 Task: Send an email with the signature Connor Wood with the subject Thank you for a review and the message I would like to set up a meeting to discuss the marketing strategy for the upcoming quarter. Can you let me know your availability? from softage.10@softage.net to softage.4@softage.net and move the email from Sent Items to the folder Email marketing
Action: Mouse moved to (114, 106)
Screenshot: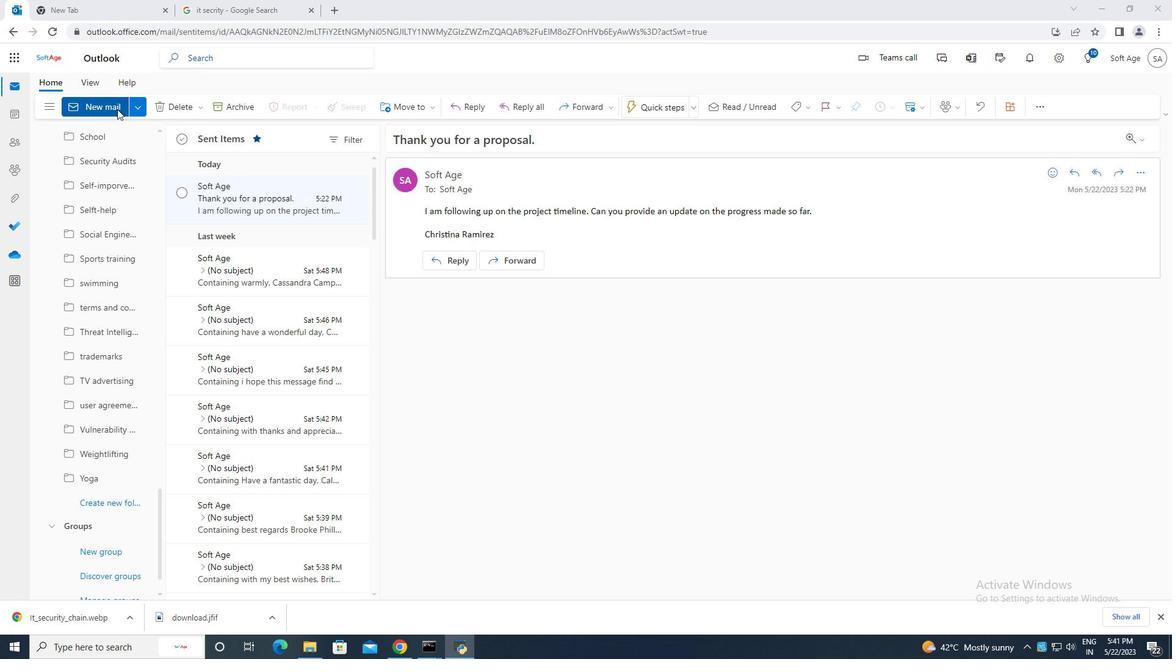 
Action: Mouse pressed left at (114, 106)
Screenshot: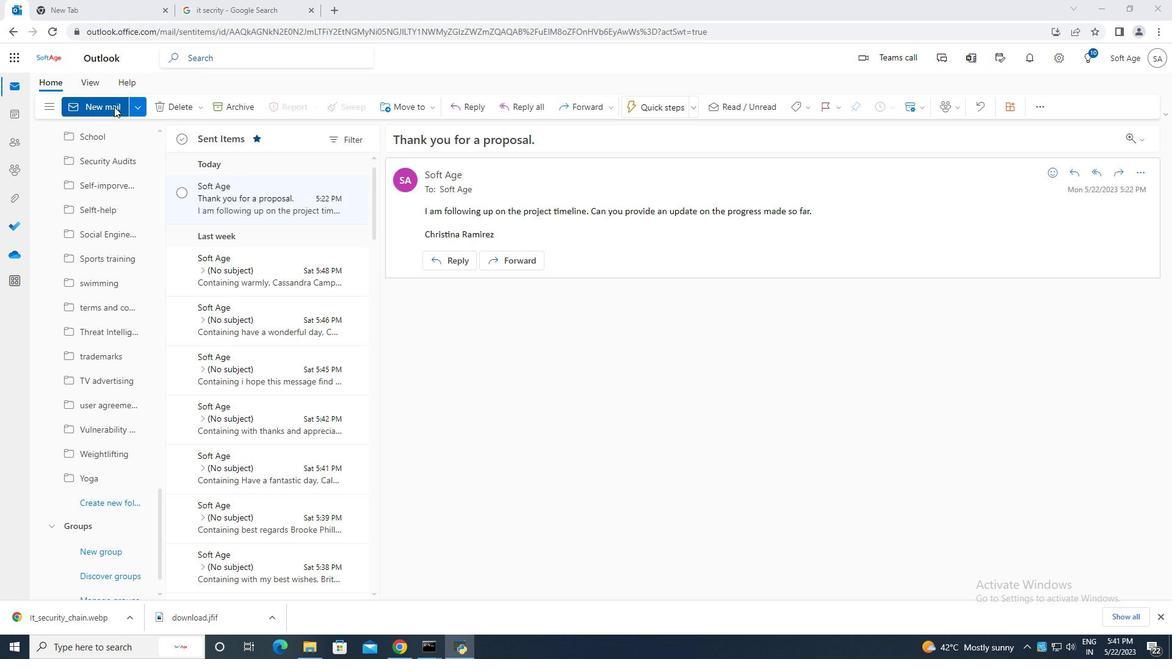 
Action: Mouse moved to (785, 109)
Screenshot: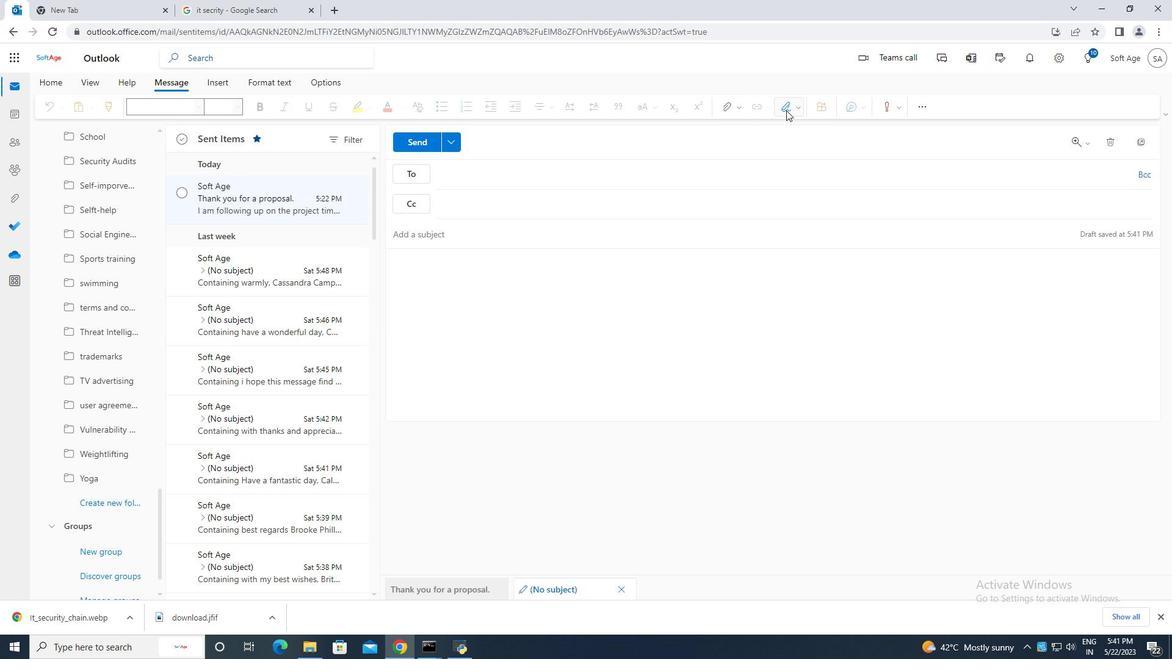 
Action: Mouse pressed left at (785, 109)
Screenshot: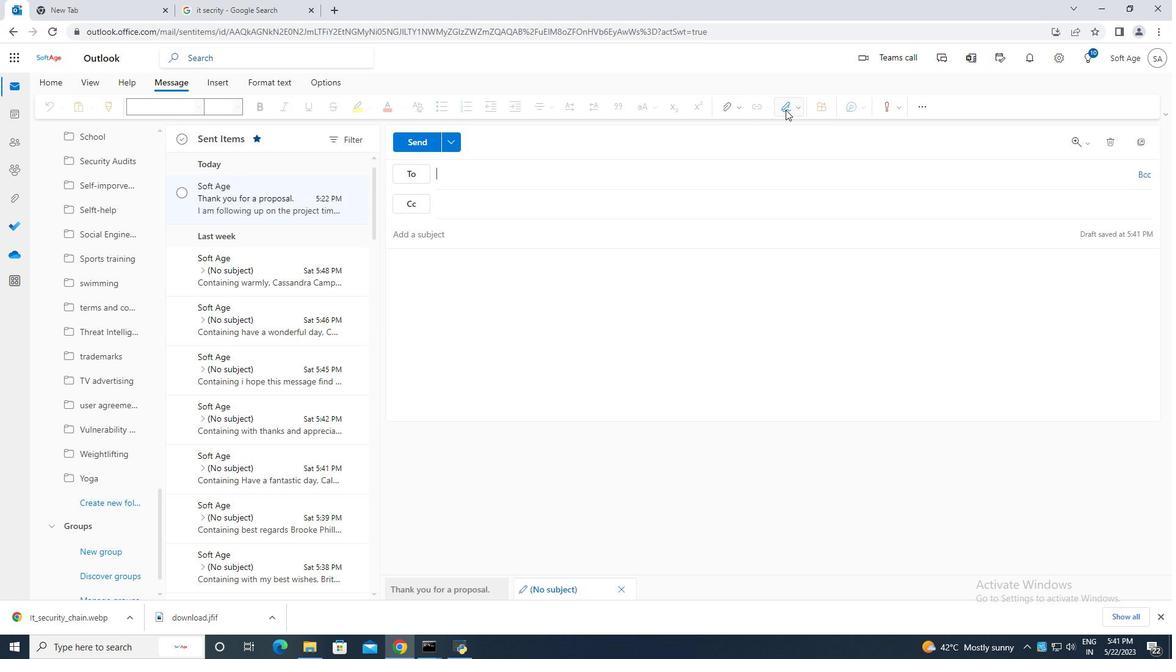 
Action: Mouse moved to (760, 156)
Screenshot: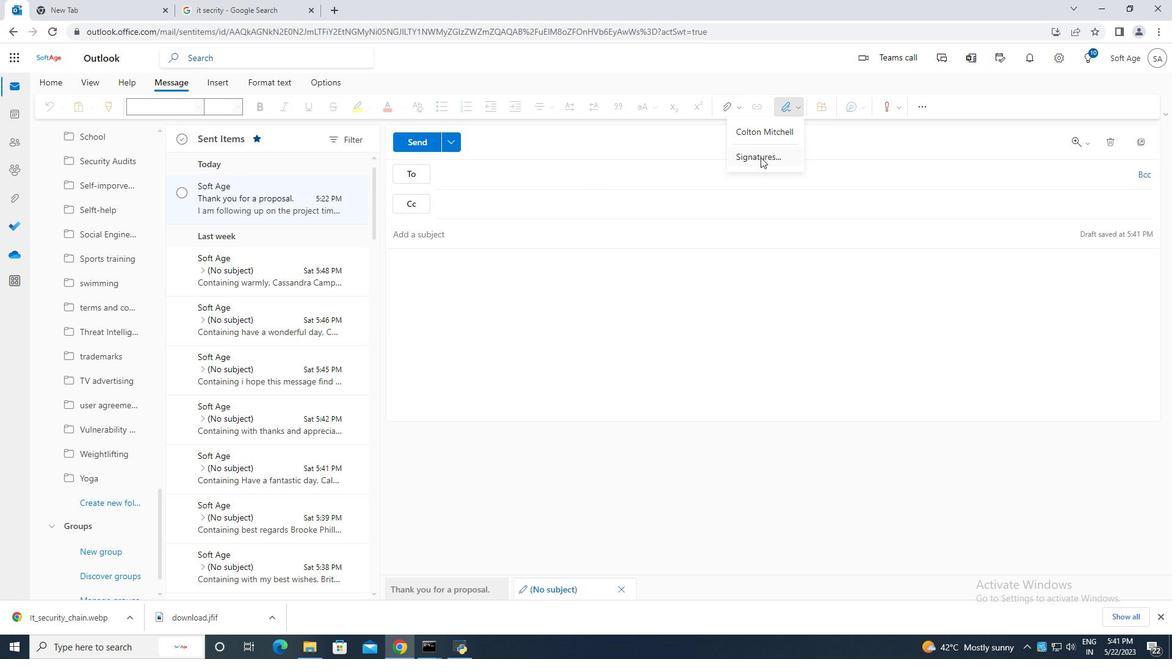 
Action: Mouse pressed left at (760, 156)
Screenshot: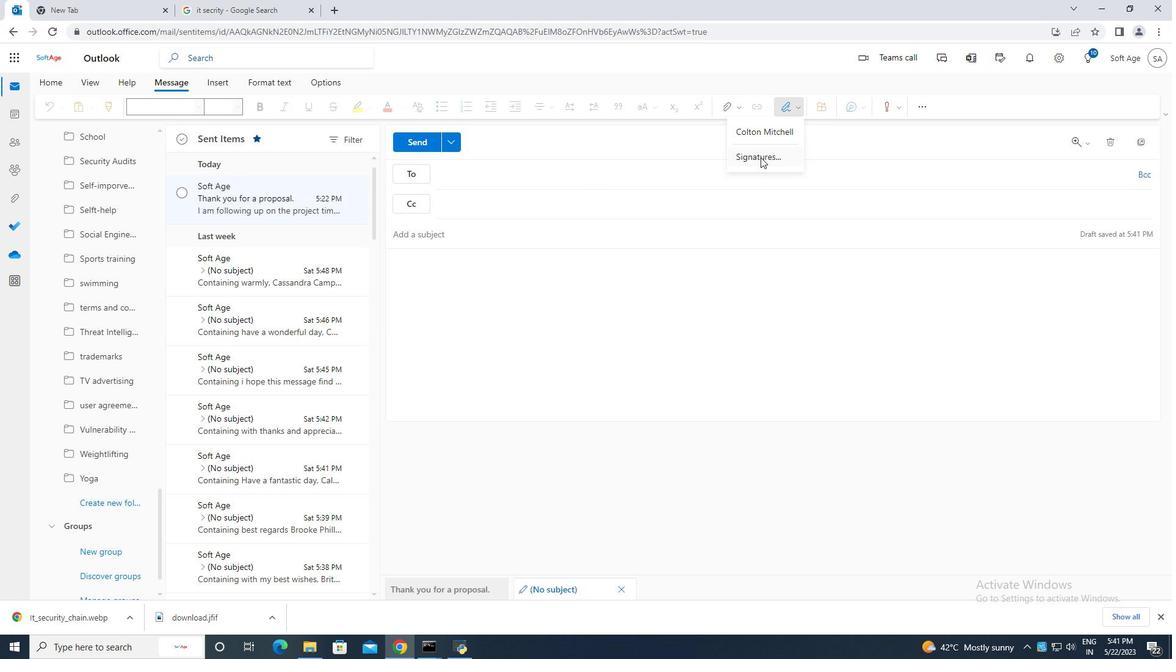 
Action: Mouse moved to (832, 207)
Screenshot: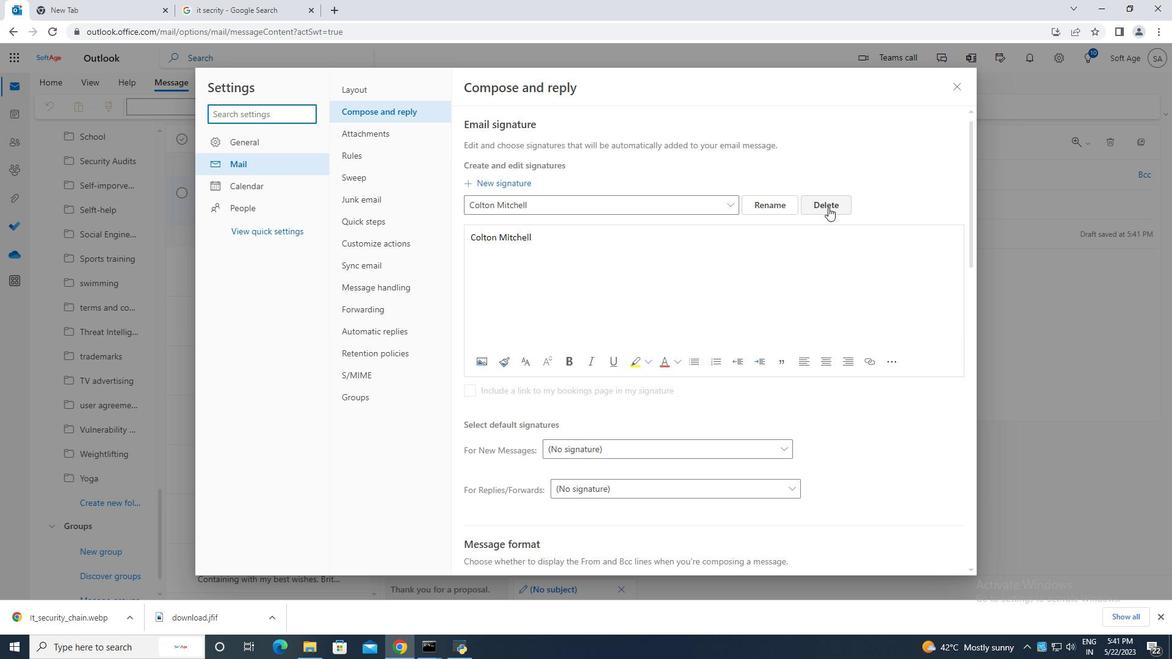 
Action: Mouse pressed left at (832, 207)
Screenshot: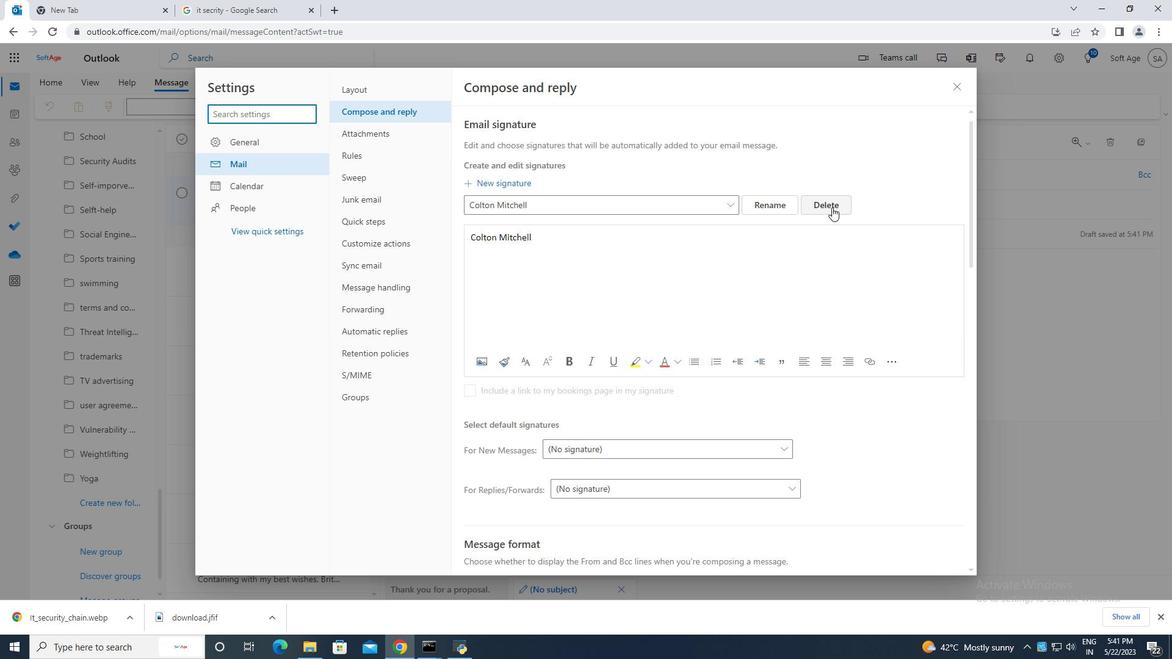 
Action: Mouse moved to (517, 206)
Screenshot: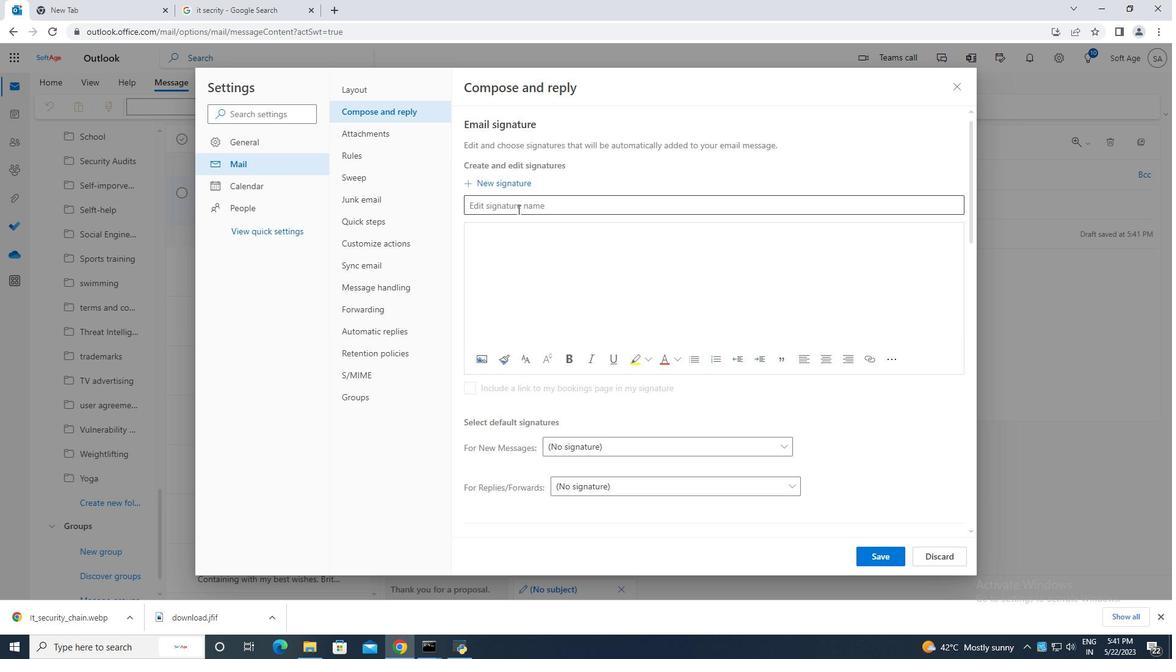 
Action: Mouse pressed left at (517, 206)
Screenshot: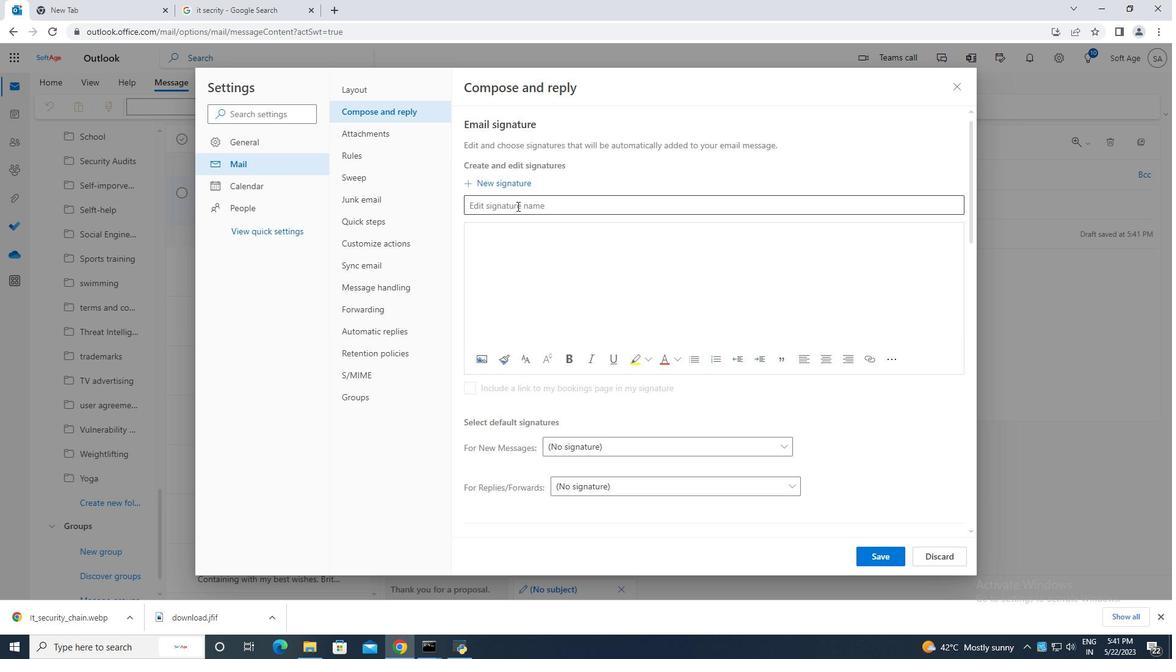 
Action: Key pressed <Key.caps_lock>C<Key.caps_lock>onnor<Key.space><Key.caps_lock>W<Key.caps_lock>ood
Screenshot: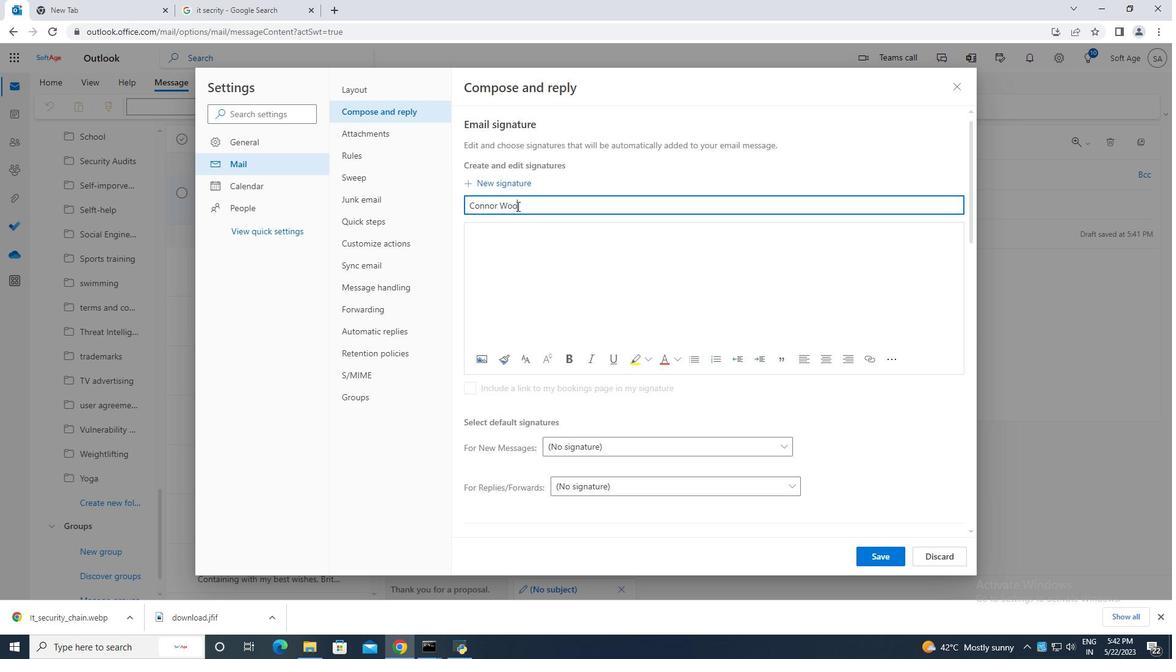 
Action: Mouse moved to (509, 227)
Screenshot: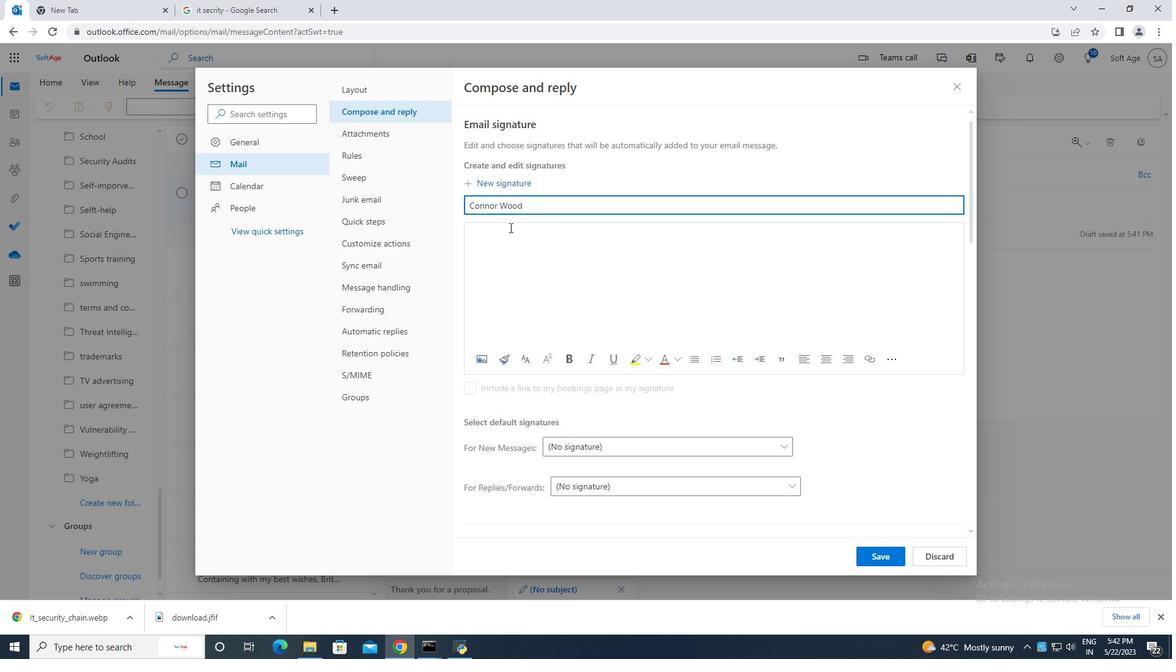 
Action: Mouse pressed left at (509, 227)
Screenshot: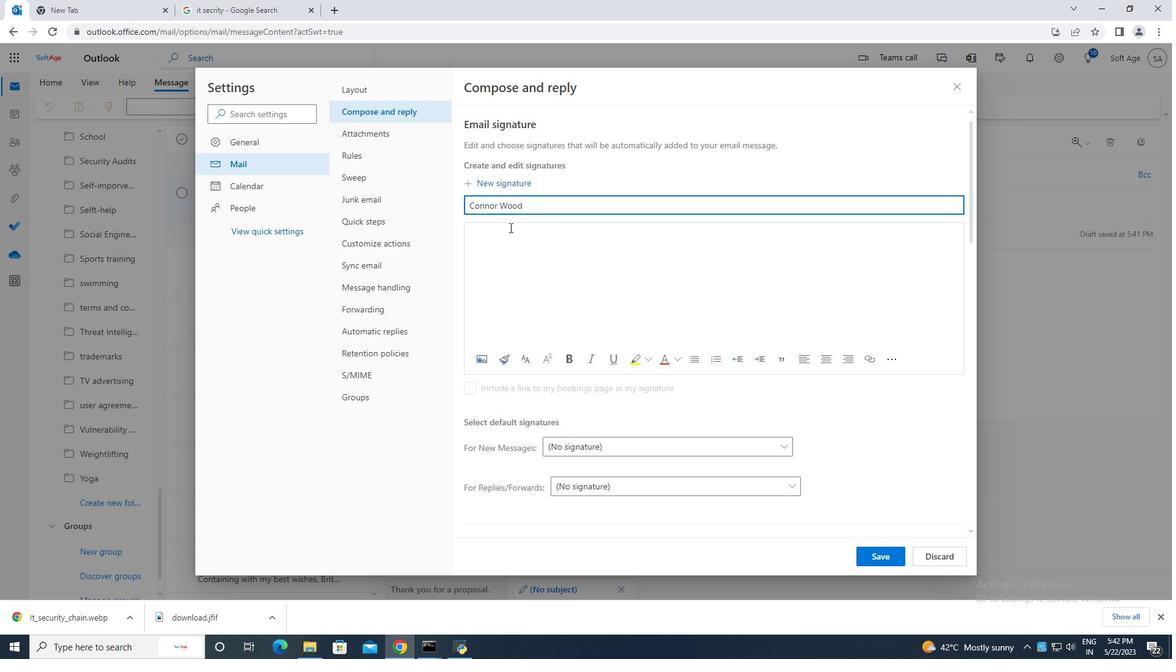 
Action: Mouse moved to (507, 227)
Screenshot: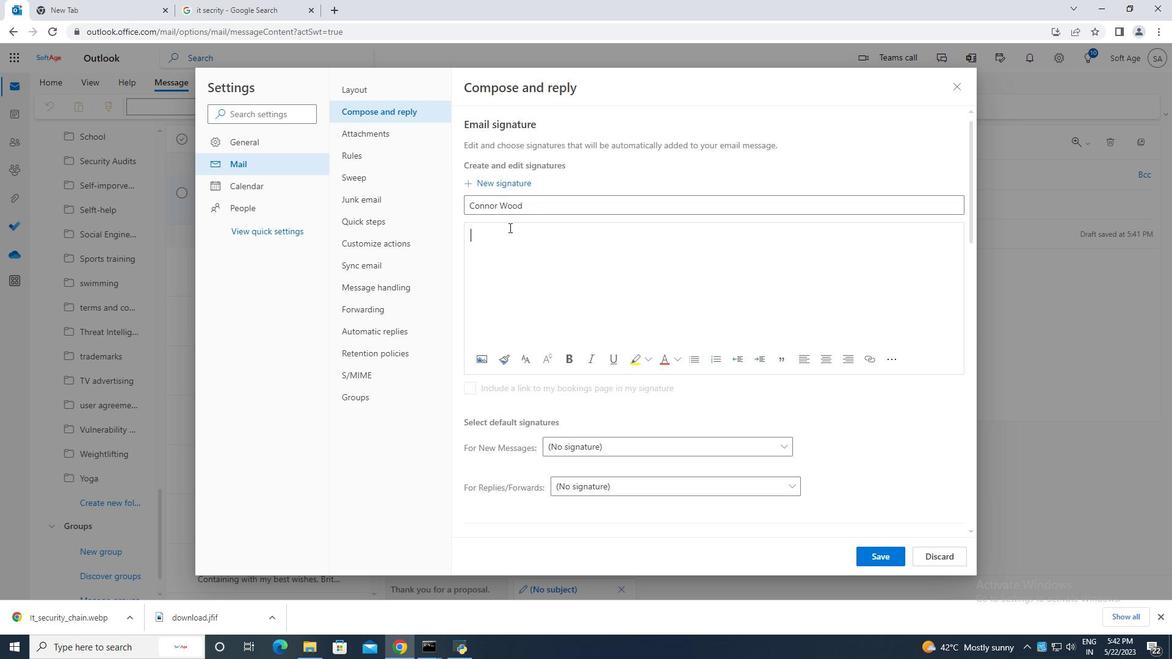 
Action: Key pressed <Key.caps_lock>C<Key.caps_lock>onnor<Key.space><Key.caps_lock>W<Key.caps_lock>ood
Screenshot: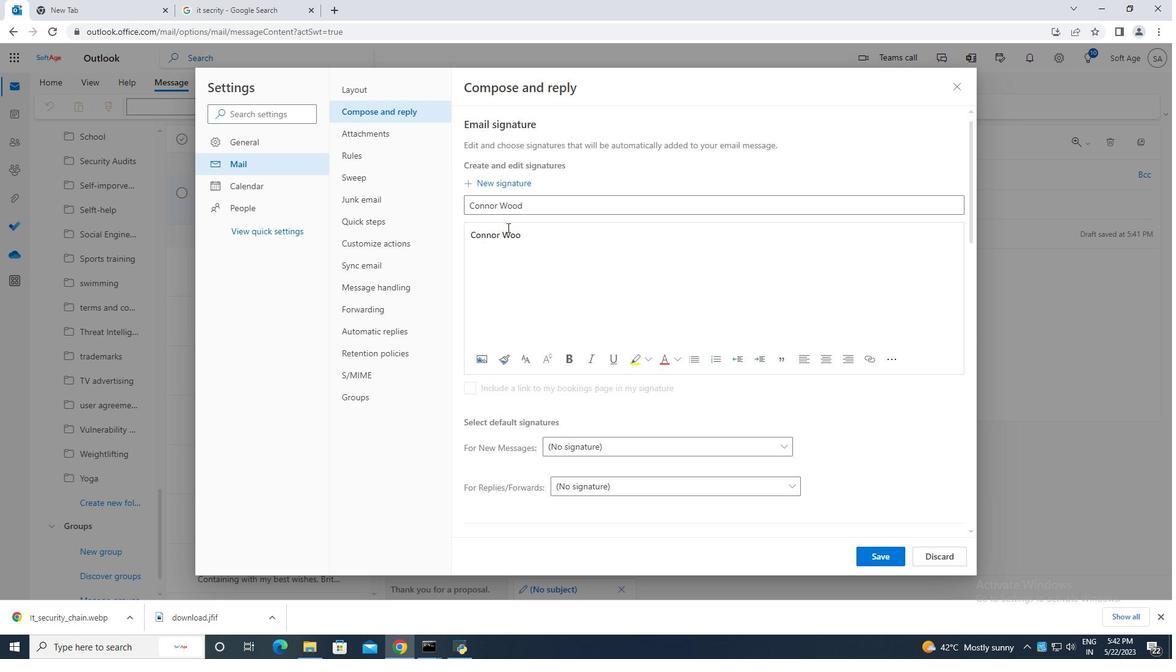 
Action: Mouse moved to (871, 558)
Screenshot: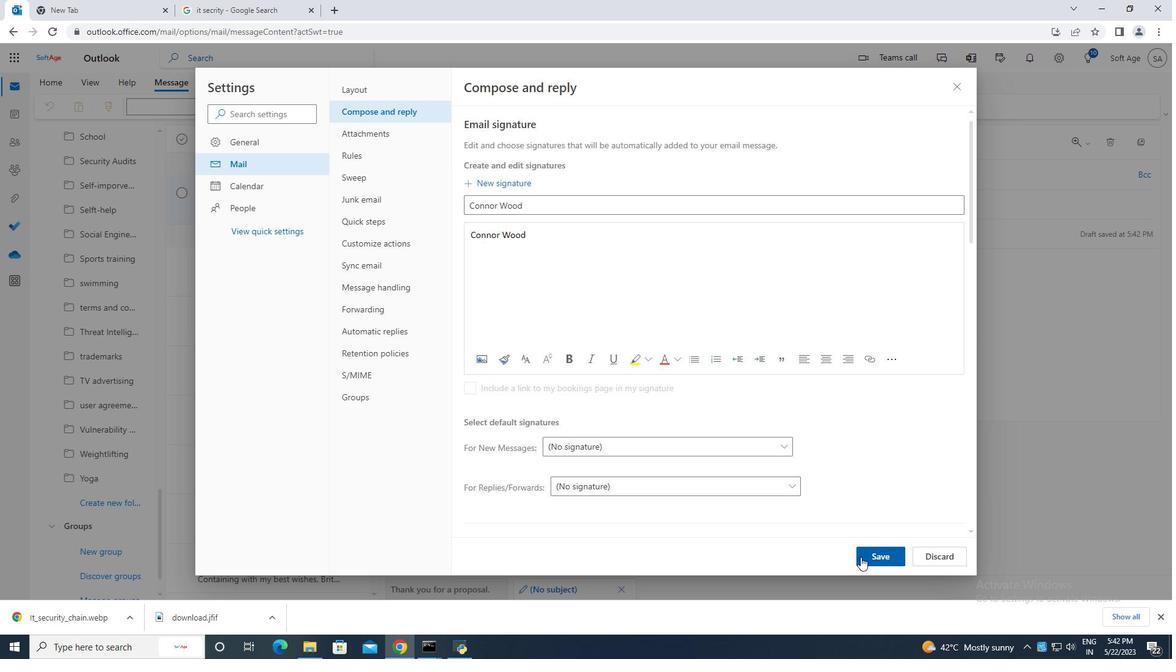 
Action: Mouse pressed left at (871, 558)
Screenshot: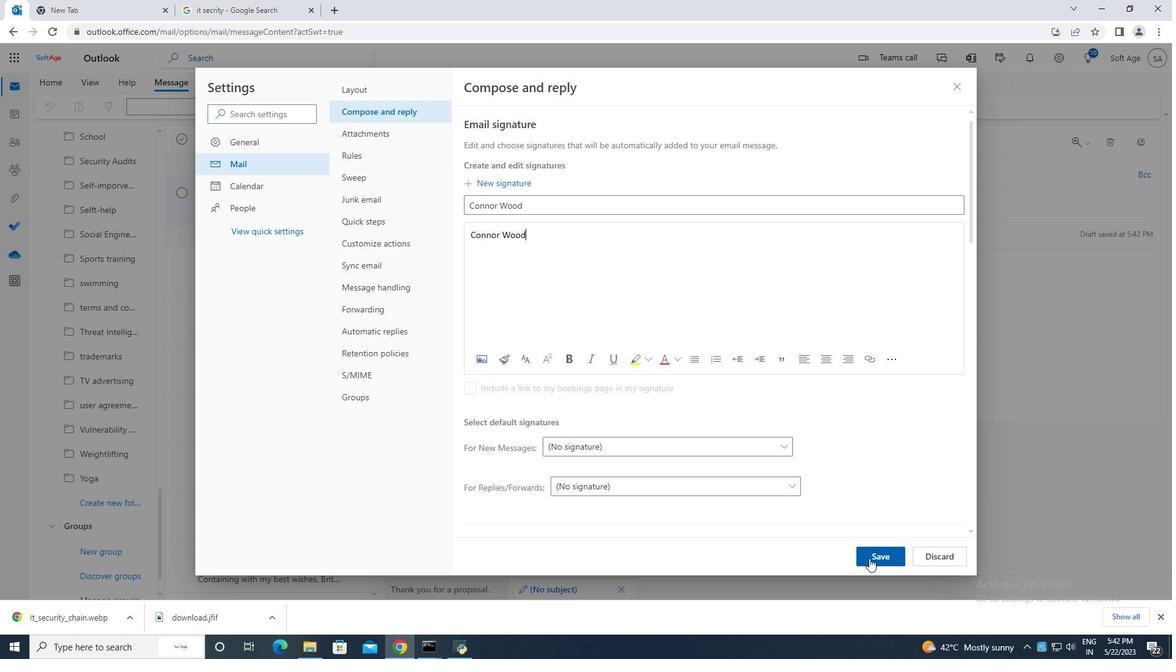 
Action: Mouse moved to (962, 87)
Screenshot: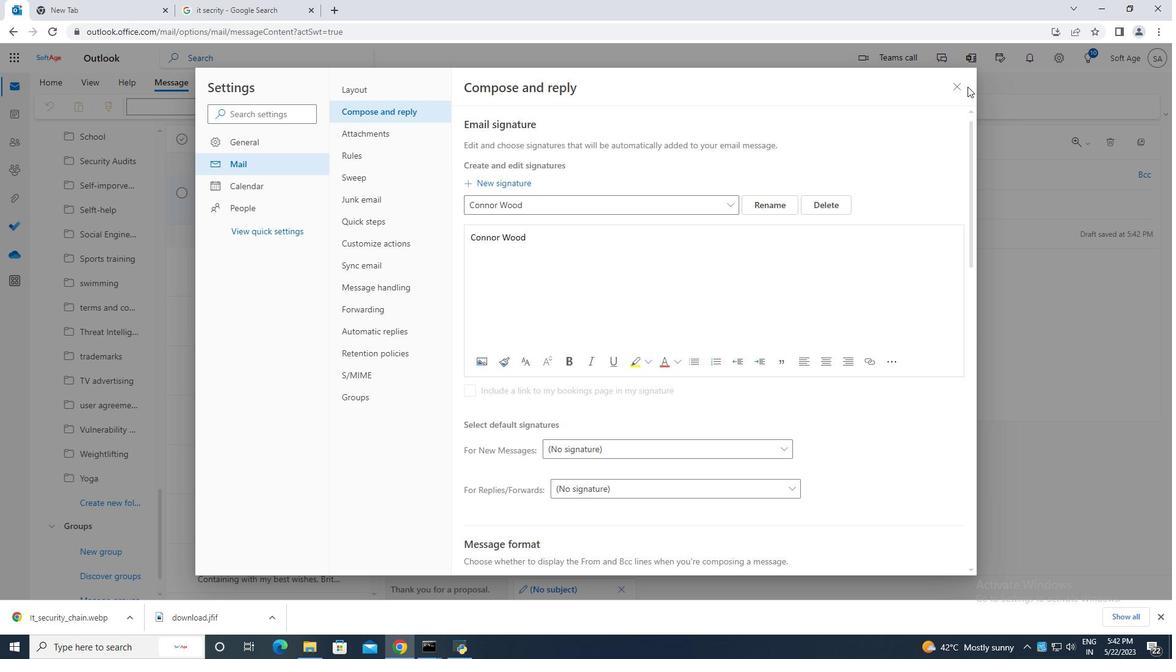 
Action: Mouse pressed left at (962, 87)
Screenshot: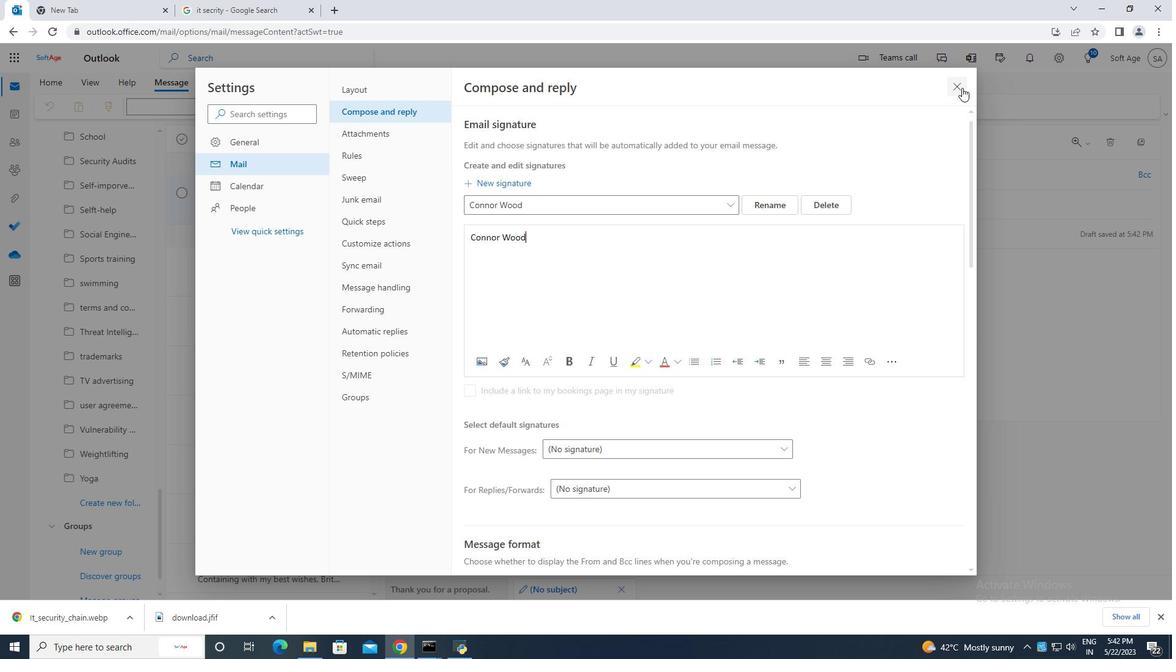 
Action: Mouse moved to (790, 108)
Screenshot: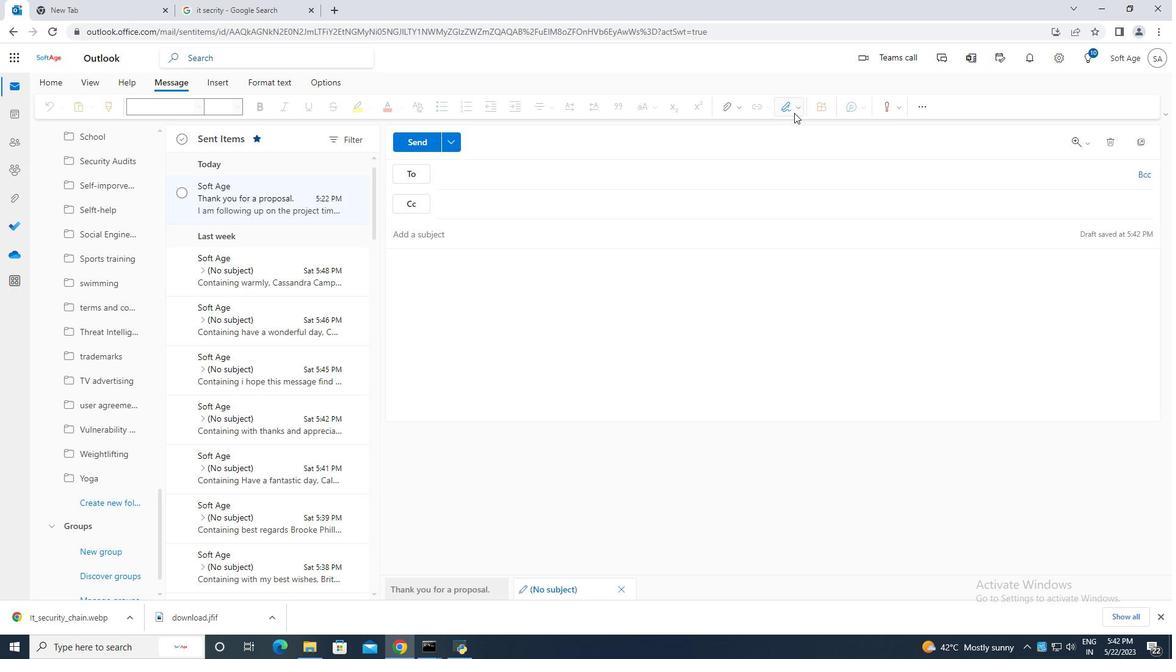 
Action: Mouse pressed left at (790, 108)
Screenshot: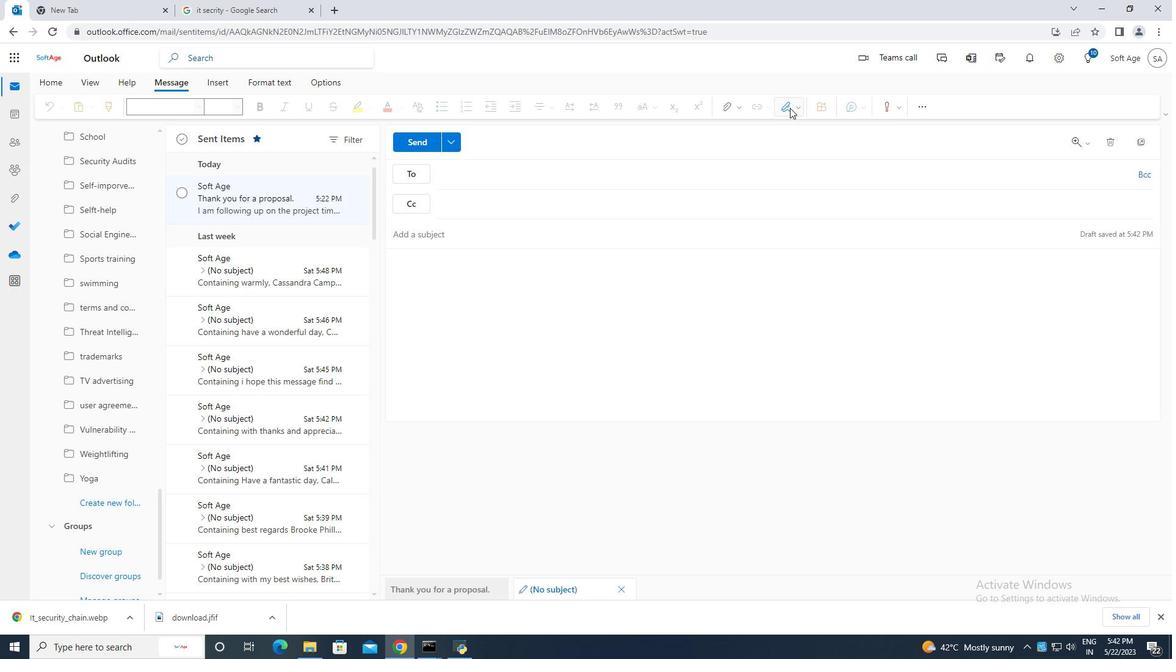 
Action: Mouse moved to (770, 130)
Screenshot: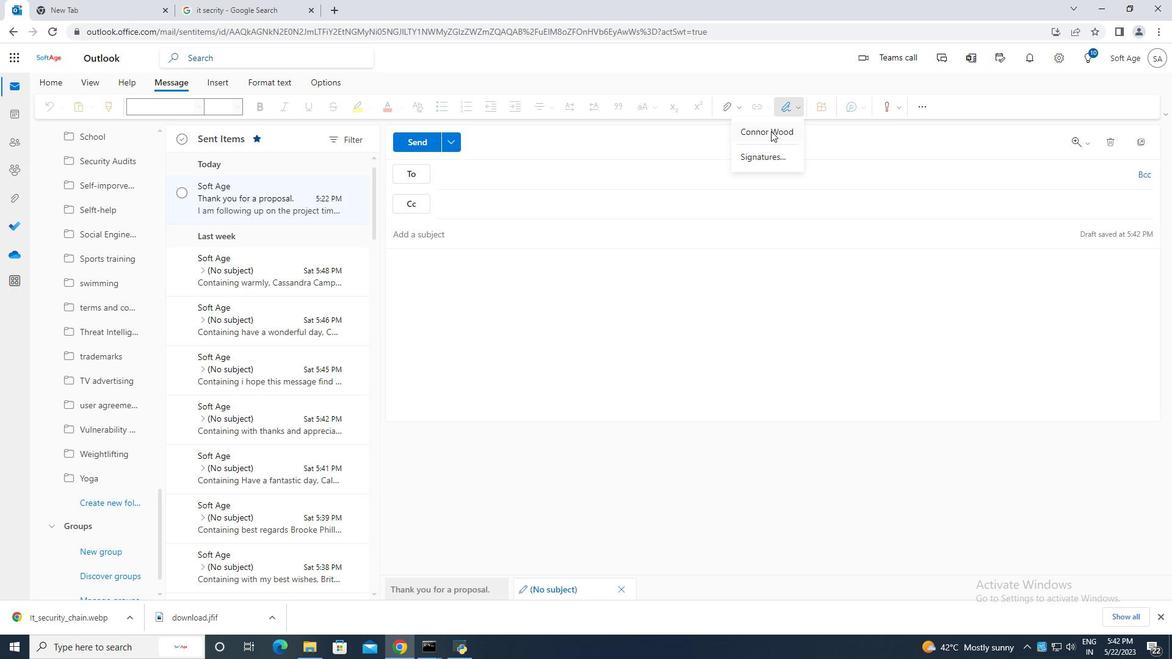 
Action: Mouse pressed left at (770, 130)
Screenshot: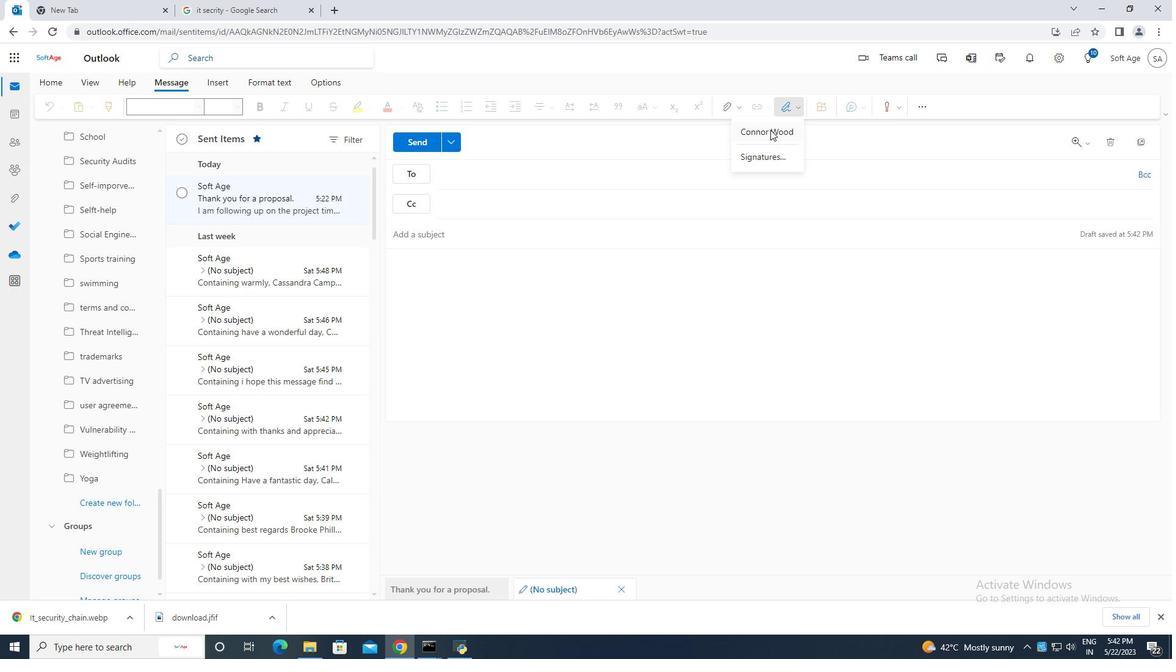 
Action: Mouse moved to (412, 235)
Screenshot: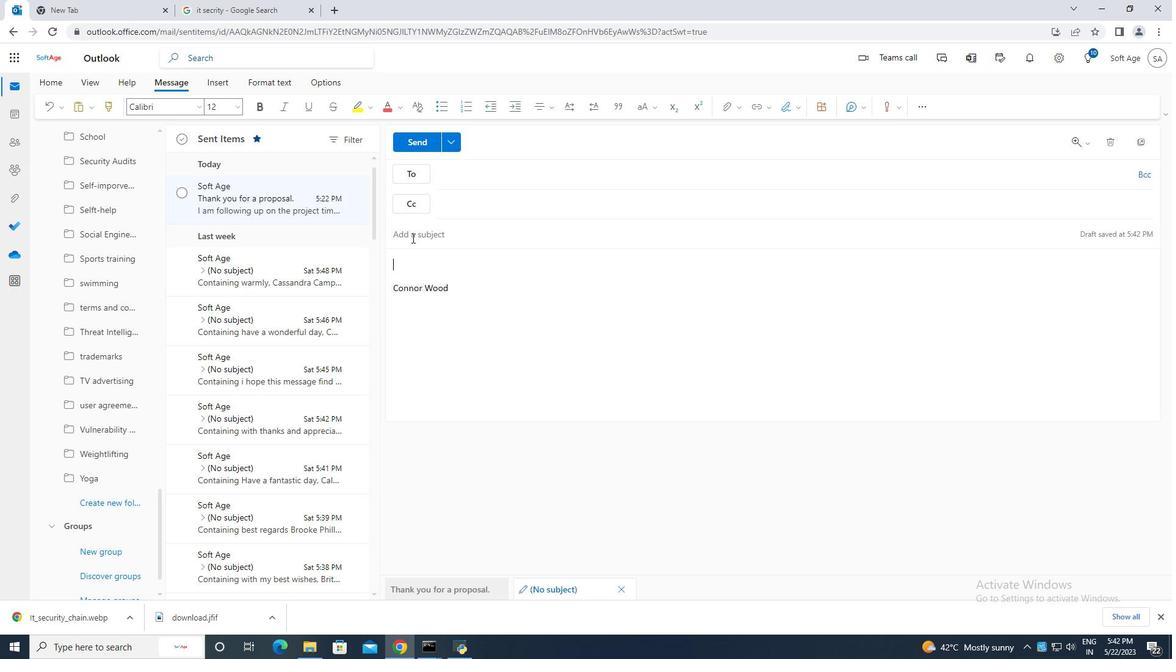 
Action: Mouse pressed left at (412, 235)
Screenshot: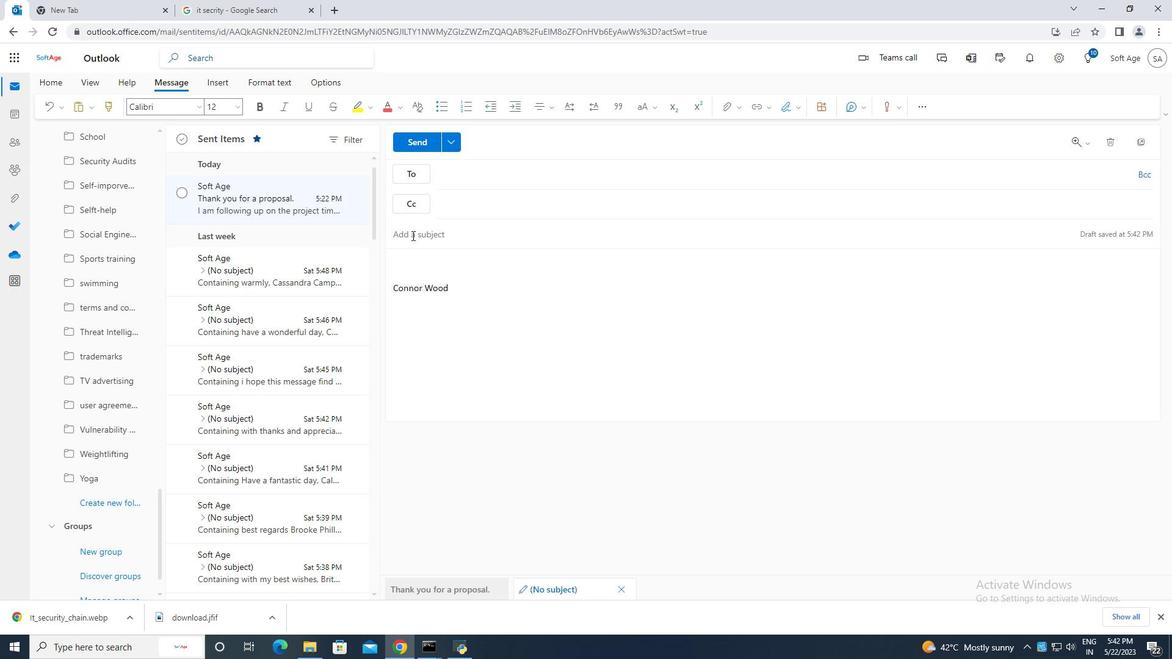 
Action: Mouse moved to (413, 235)
Screenshot: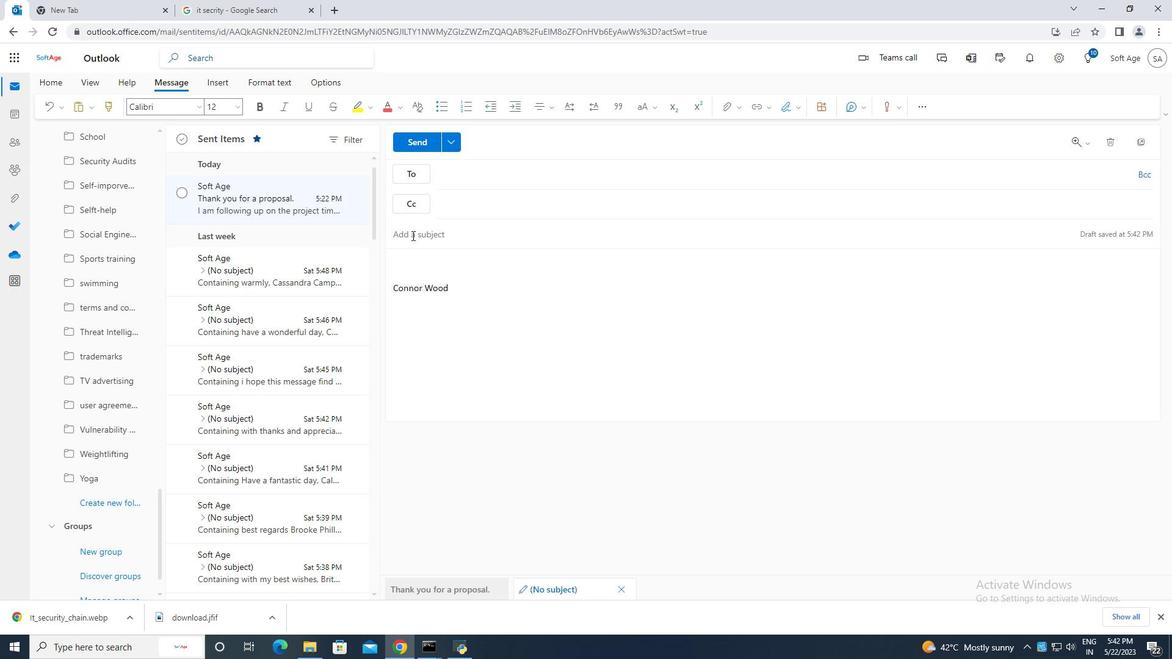 
Action: Key pressed <Key.caps_lock>T<Key.caps_lock>hank<Key.space>you<Key.space>for<Key.space>a<Key.space>review<Key.space><Key.backspace>.
Screenshot: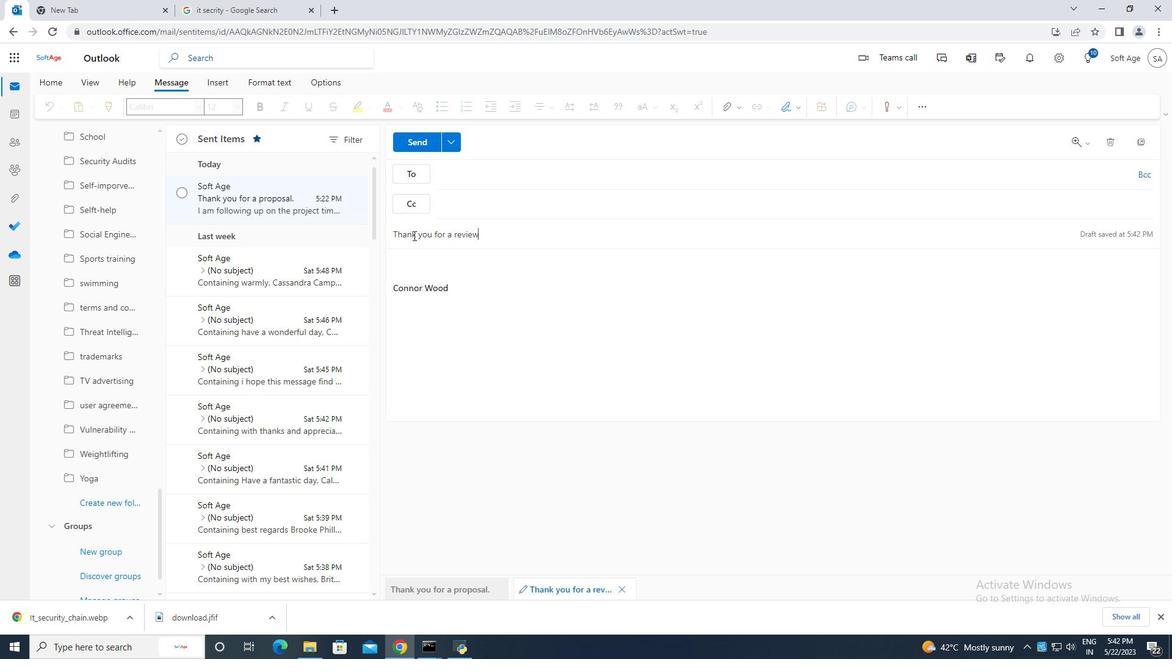 
Action: Mouse moved to (421, 258)
Screenshot: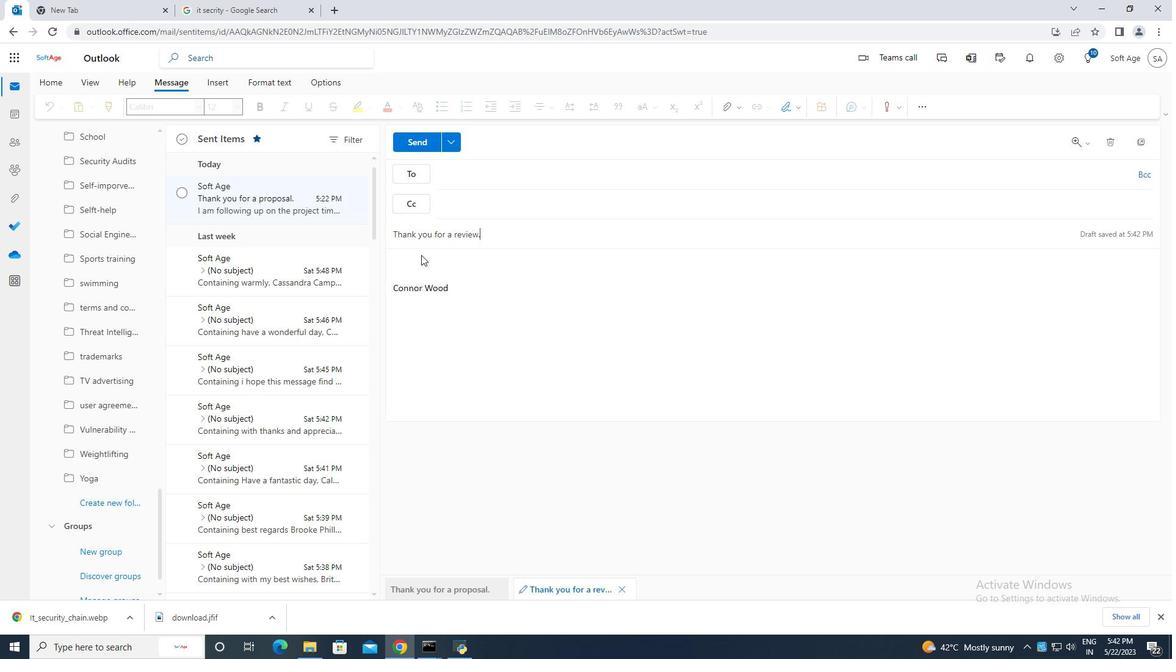 
Action: Mouse pressed left at (421, 258)
Screenshot: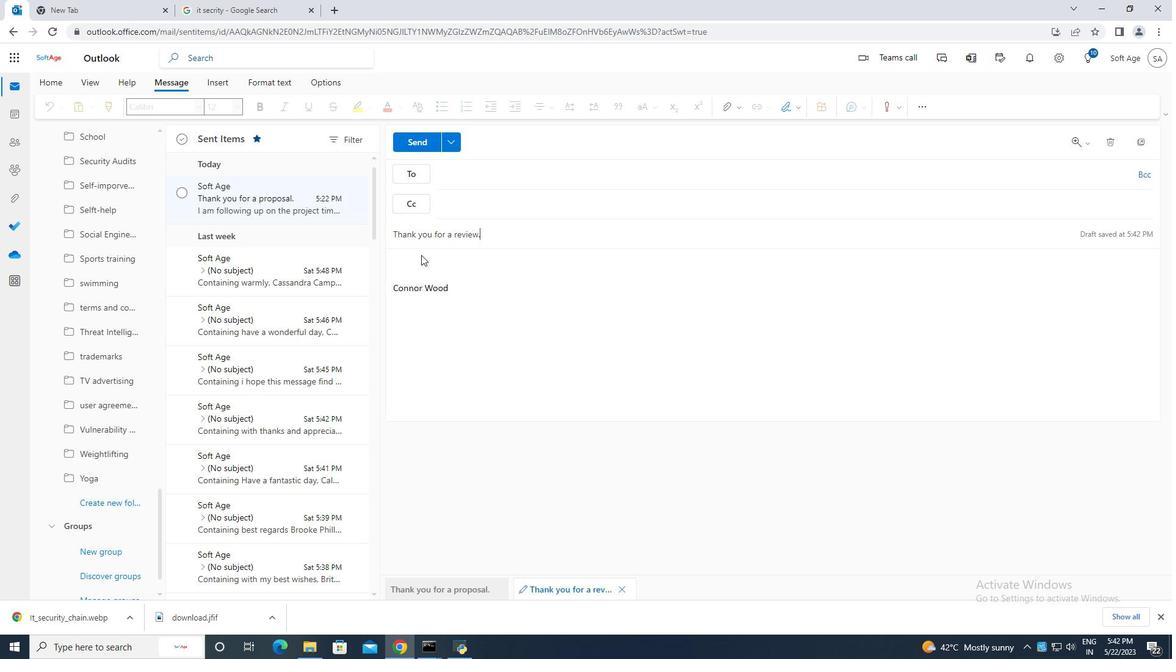 
Action: Key pressed <Key.caps_lock>I<Key.caps_lock><Key.space>would<Key.space>like<Key.space>to<Key.space>set<Key.space>up<Key.space>a<Key.space>meeting<Key.space>to<Key.space>discuss<Key.space>the<Key.space>marketing<Key.space>strategy<Key.space>for<Key.space>upcoming<Key.space>quarter.<Key.caps_lock>C<Key.caps_lock>an<Key.space>you<Key.space>let<Key.space>me<Key.space>know<Key.space>your<Key.space>availability.
Screenshot: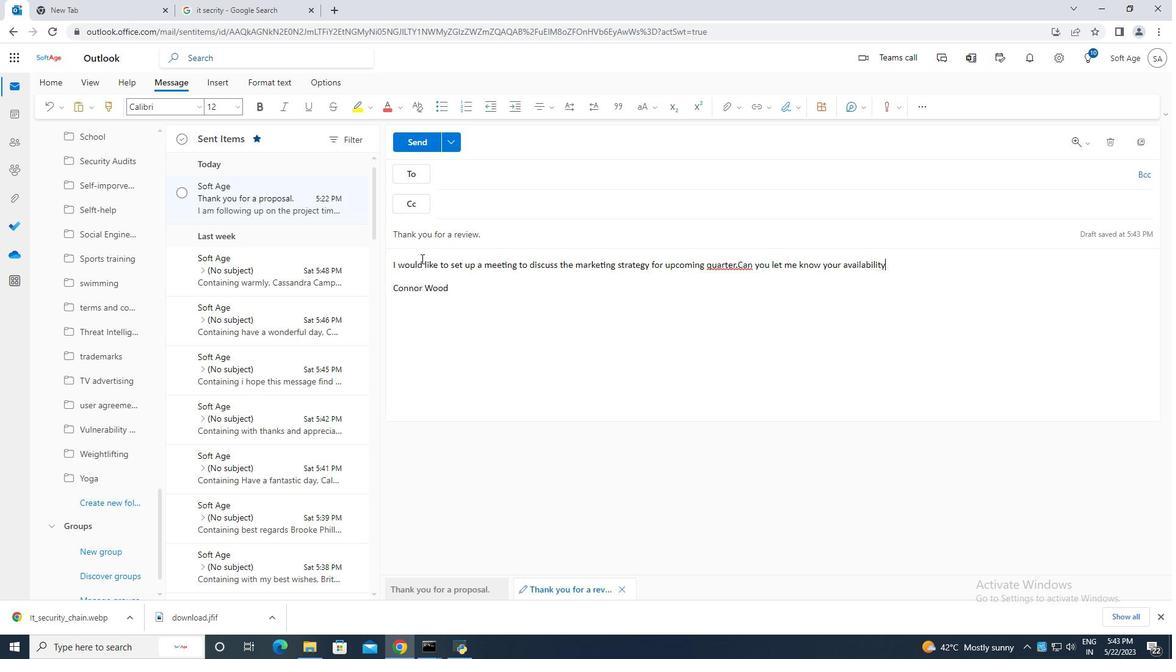 
Action: Mouse moved to (739, 265)
Screenshot: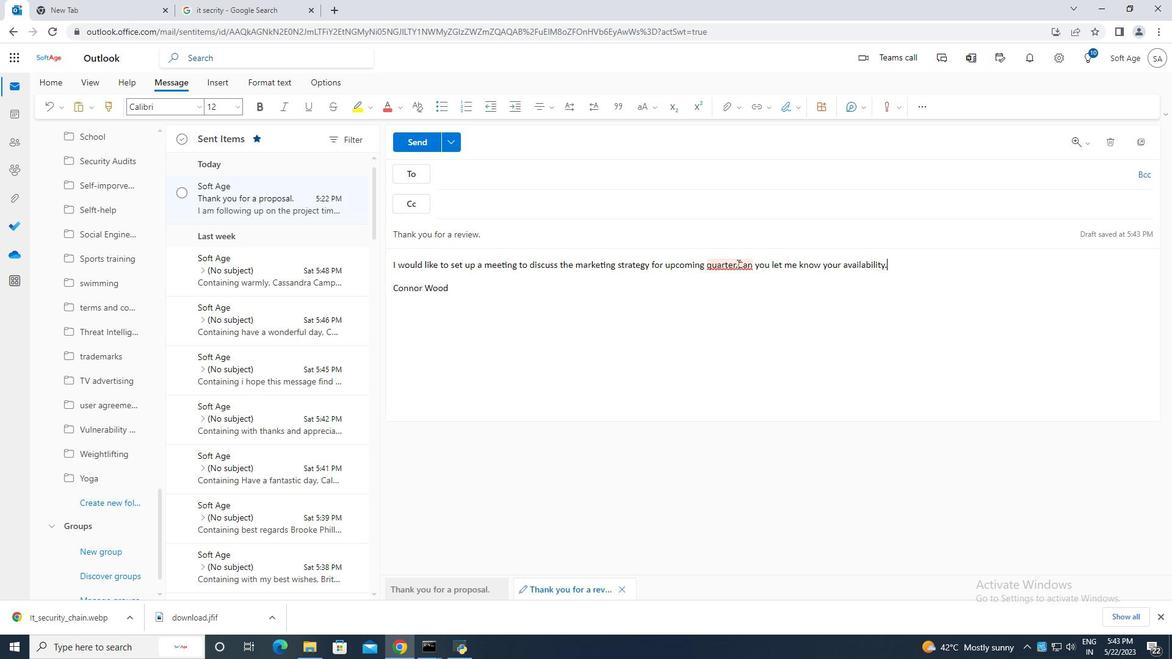 
Action: Mouse pressed left at (739, 265)
Screenshot: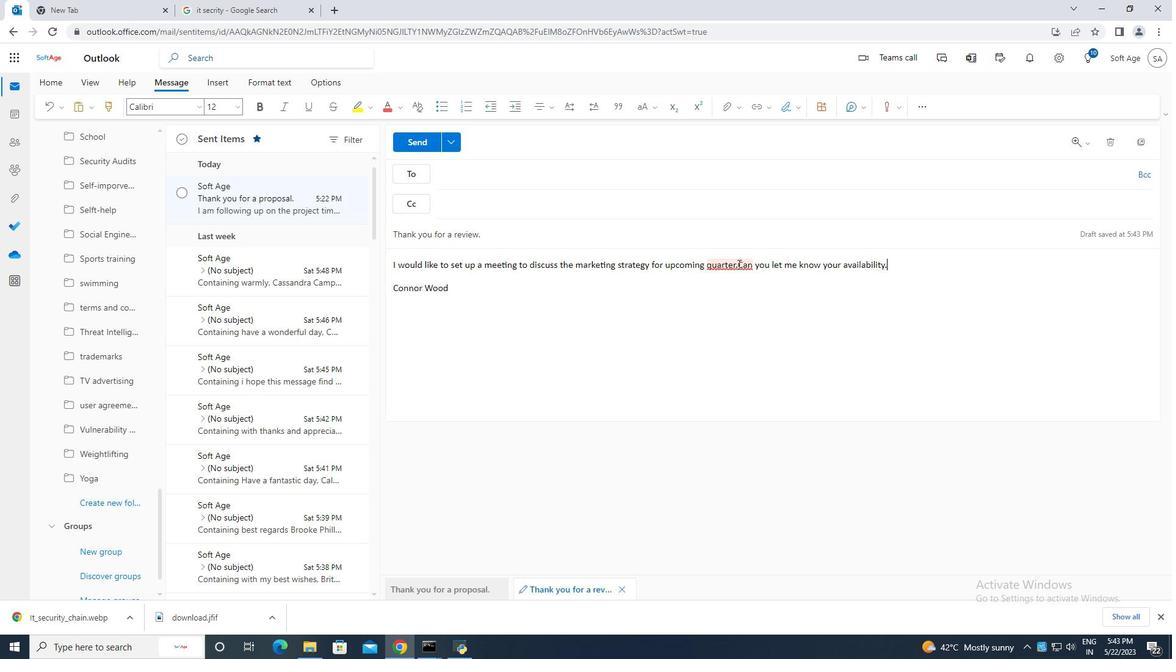 
Action: Mouse moved to (740, 269)
Screenshot: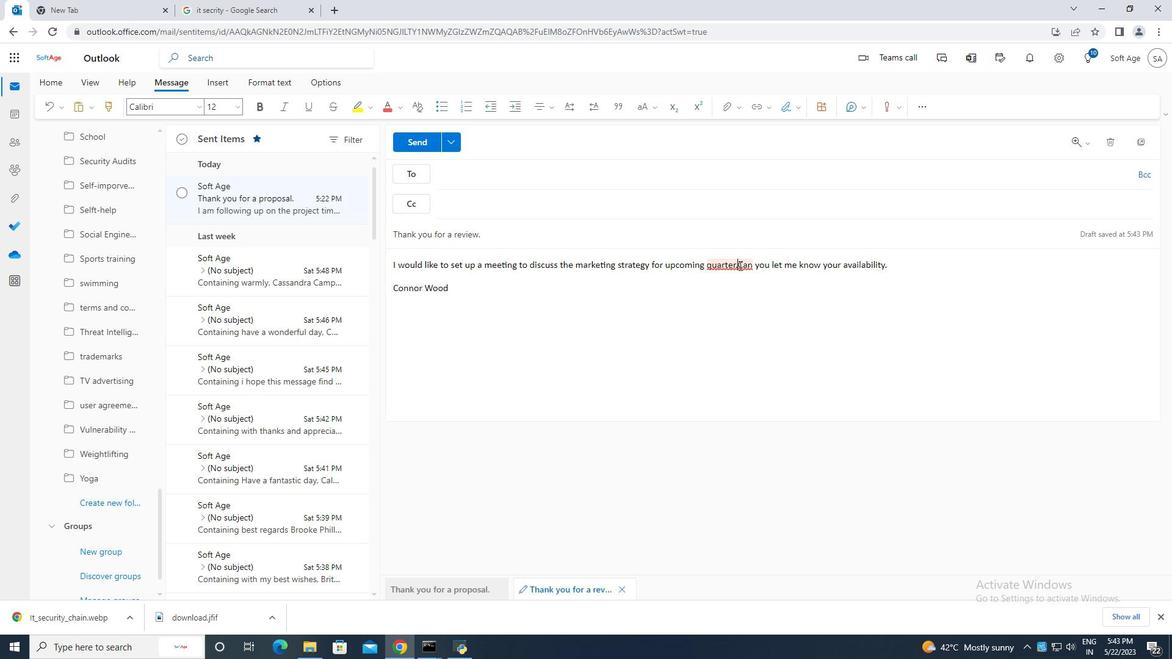 
Action: Key pressed <Key.space>
Screenshot: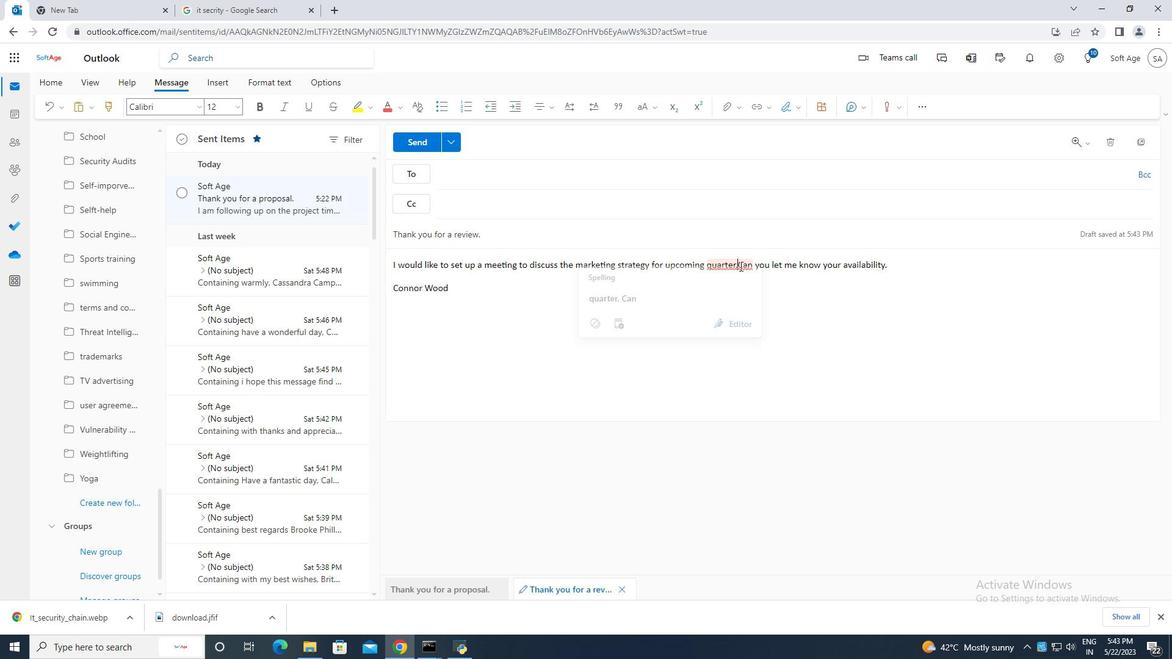 
Action: Mouse moved to (465, 175)
Screenshot: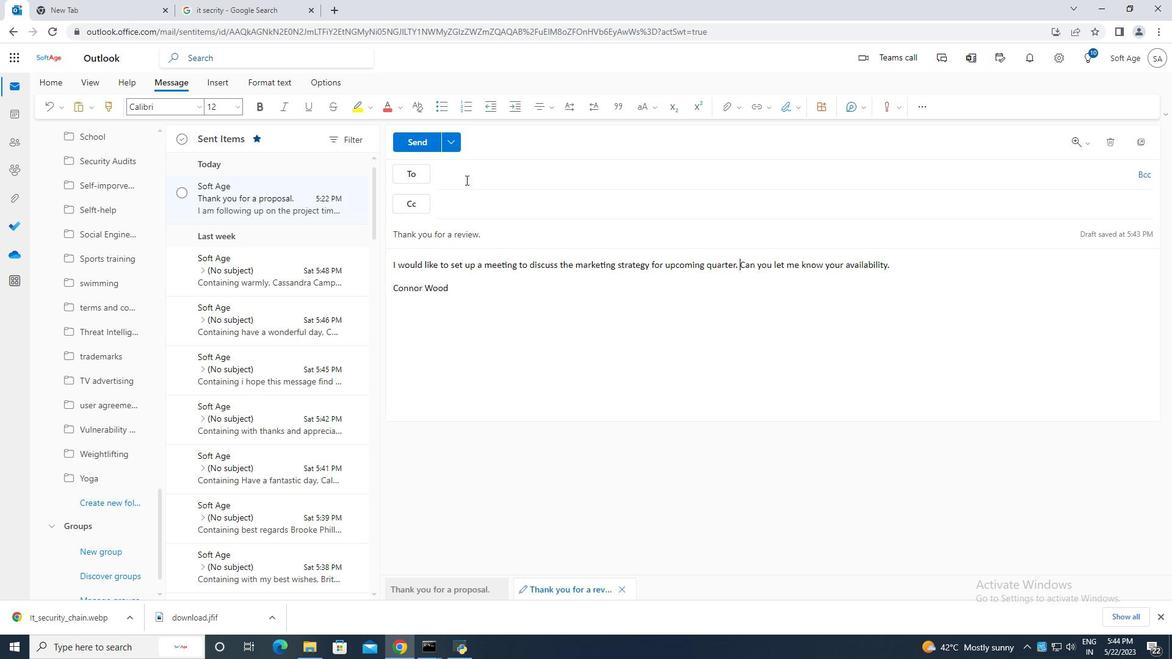 
Action: Mouse pressed left at (465, 175)
Screenshot: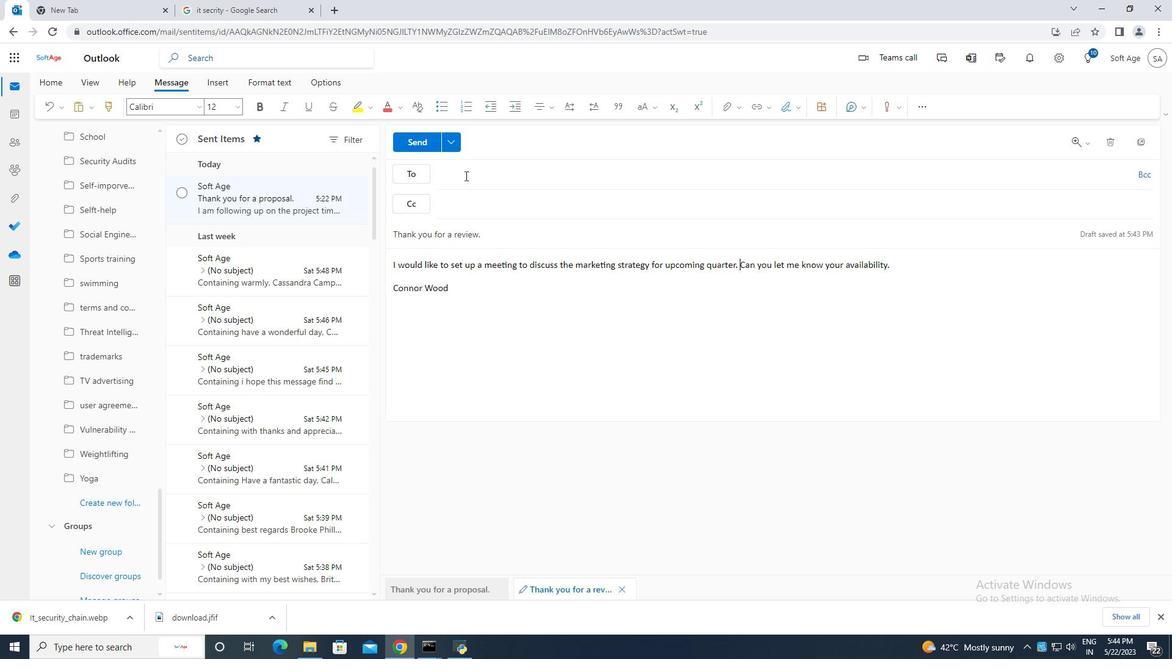 
Action: Key pressed softage.4<Key.shift>@4
Screenshot: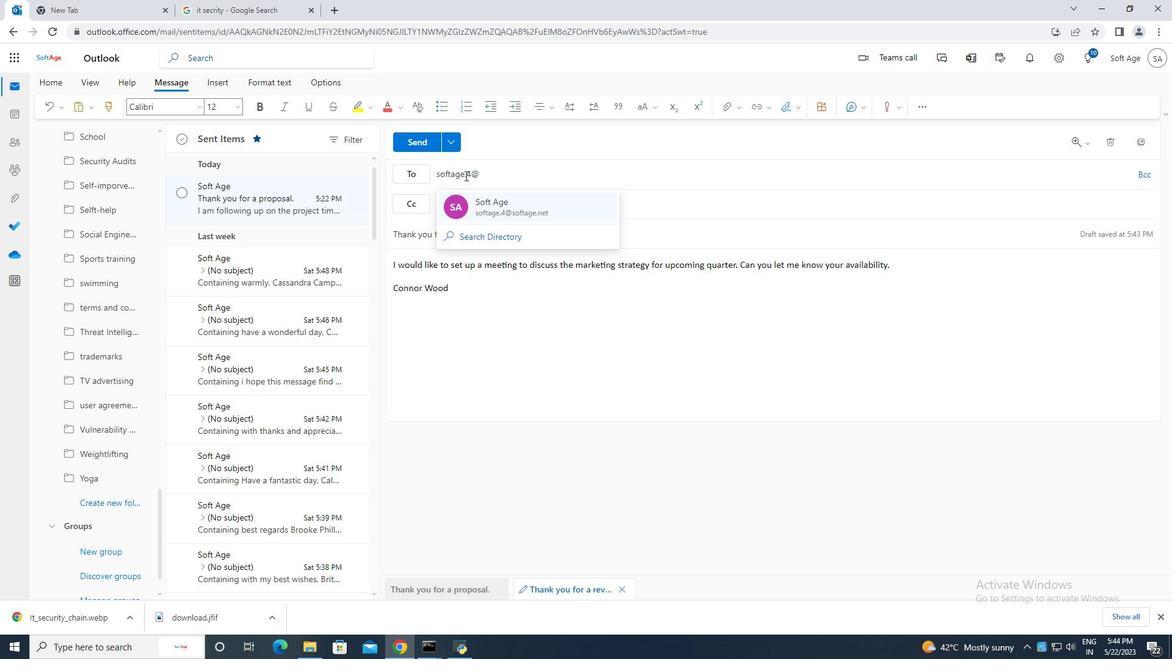 
Action: Mouse moved to (577, 206)
Screenshot: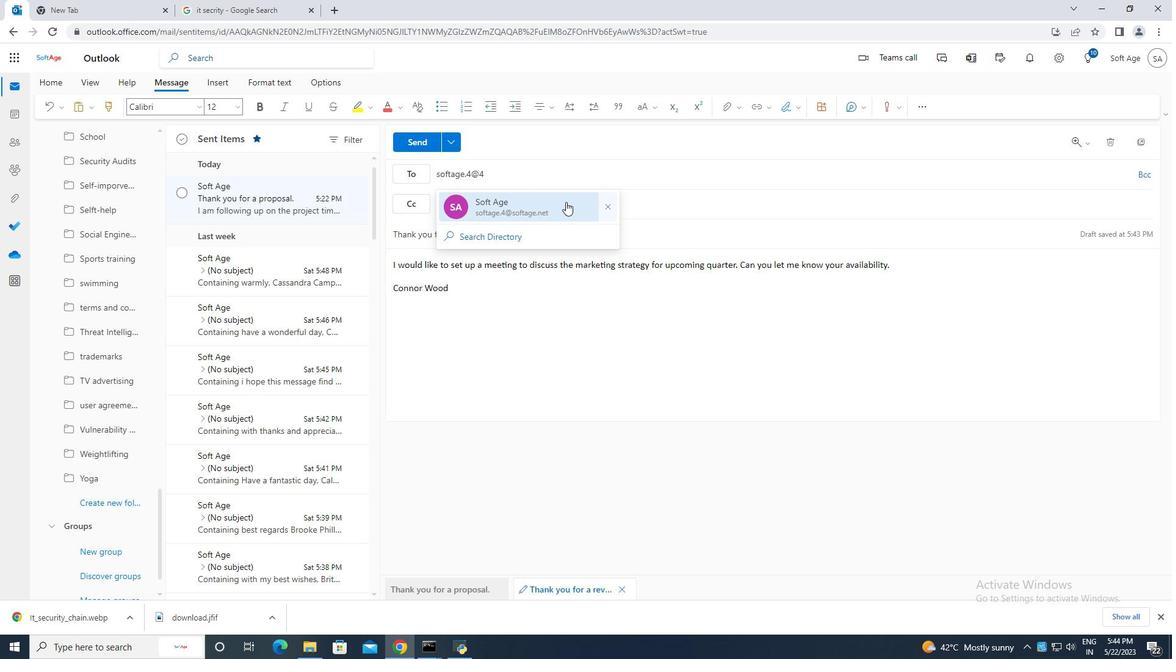 
Action: Mouse pressed left at (577, 206)
Screenshot: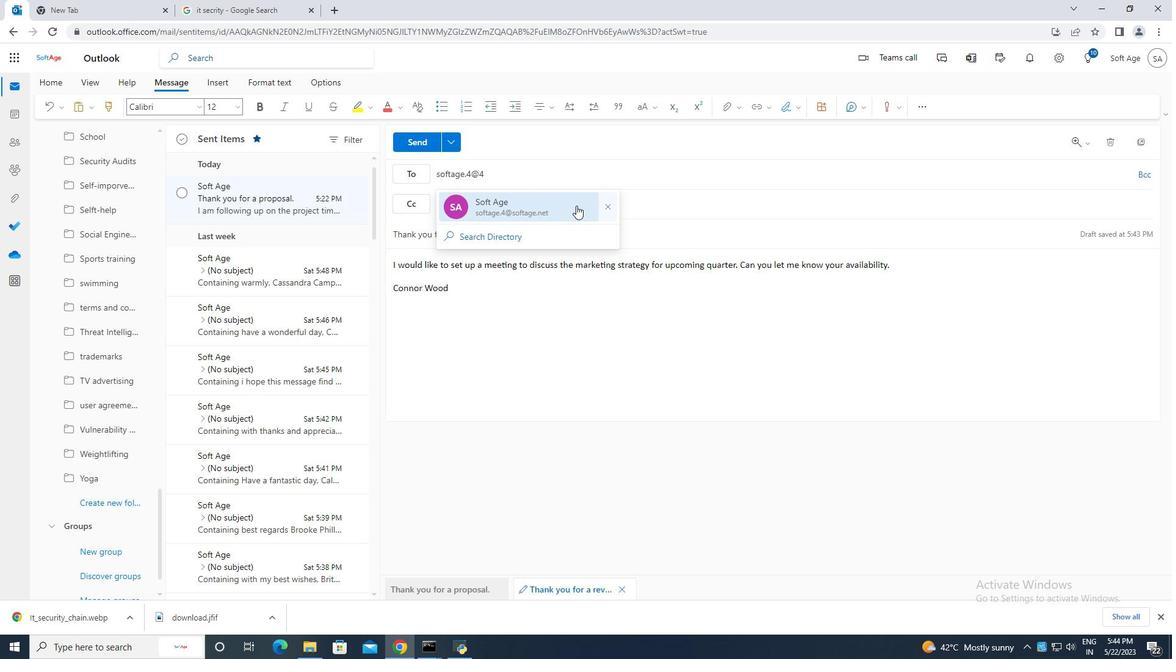 
Action: Mouse moved to (111, 499)
Screenshot: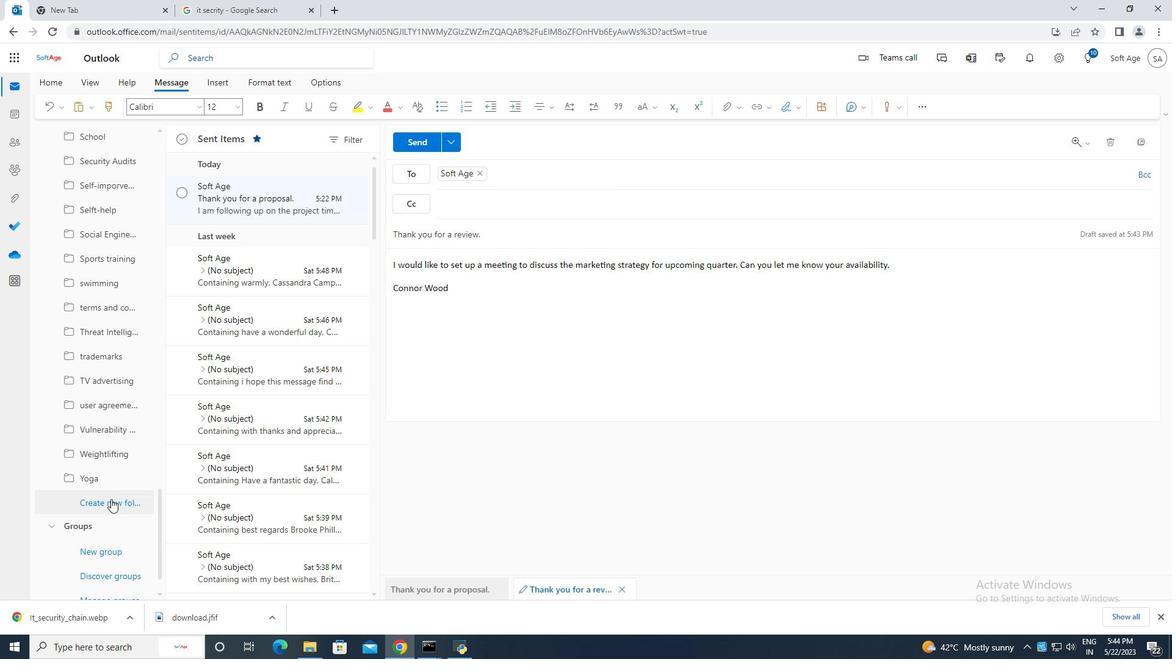 
Action: Mouse pressed left at (111, 499)
Screenshot: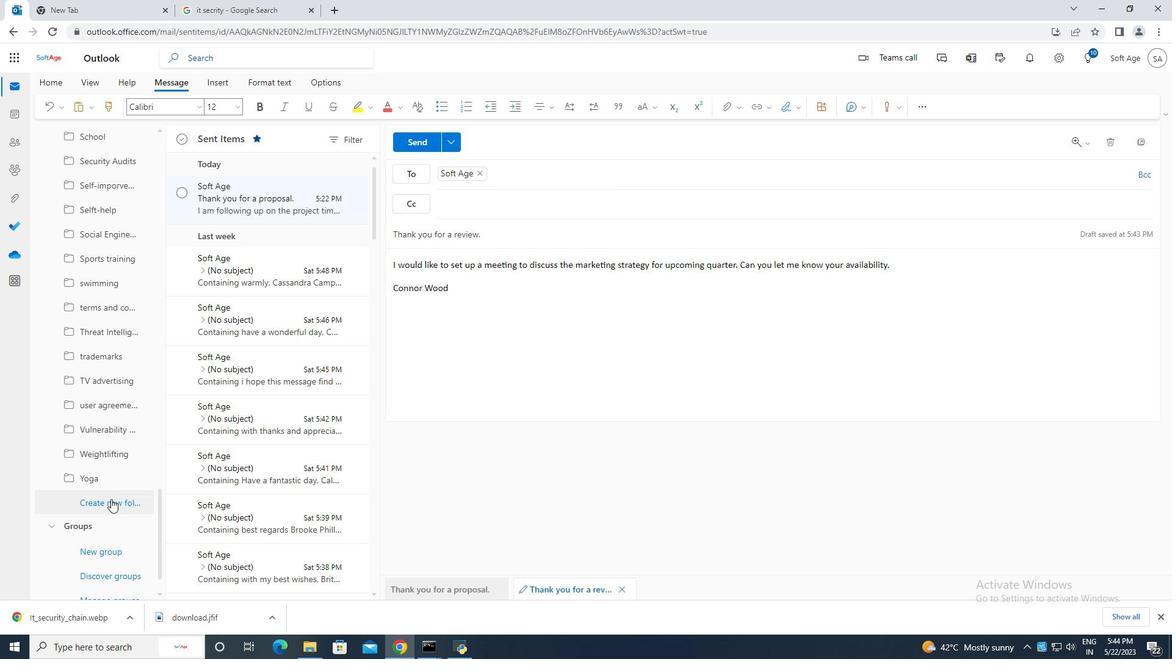 
Action: Mouse moved to (88, 503)
Screenshot: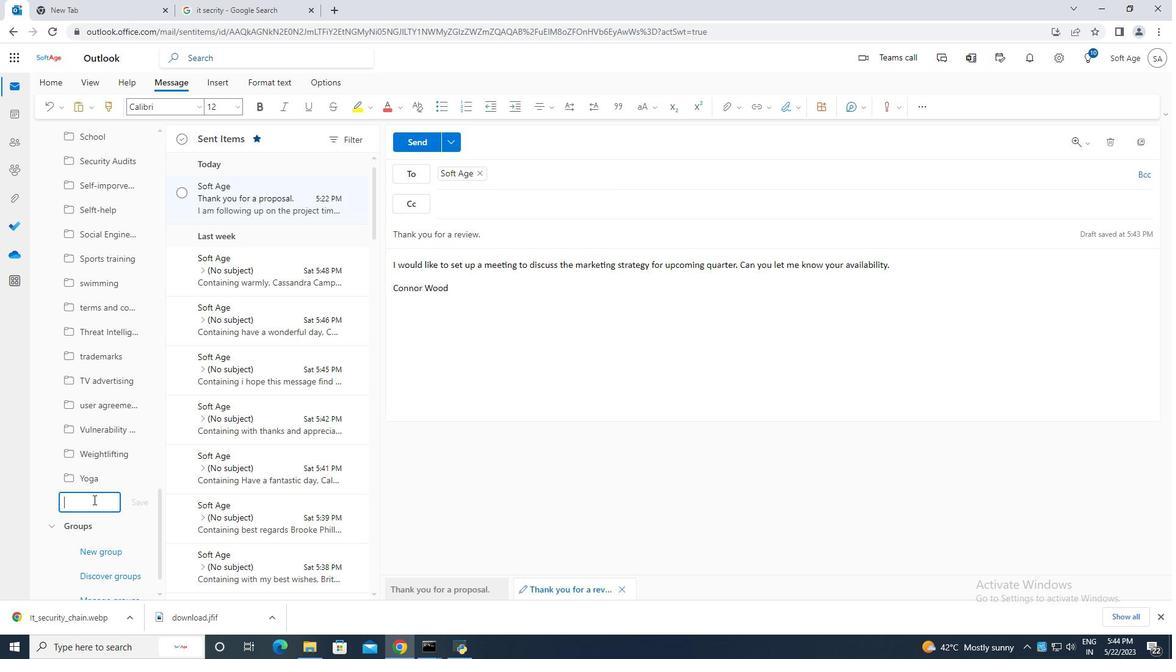 
Action: Mouse pressed left at (88, 503)
Screenshot: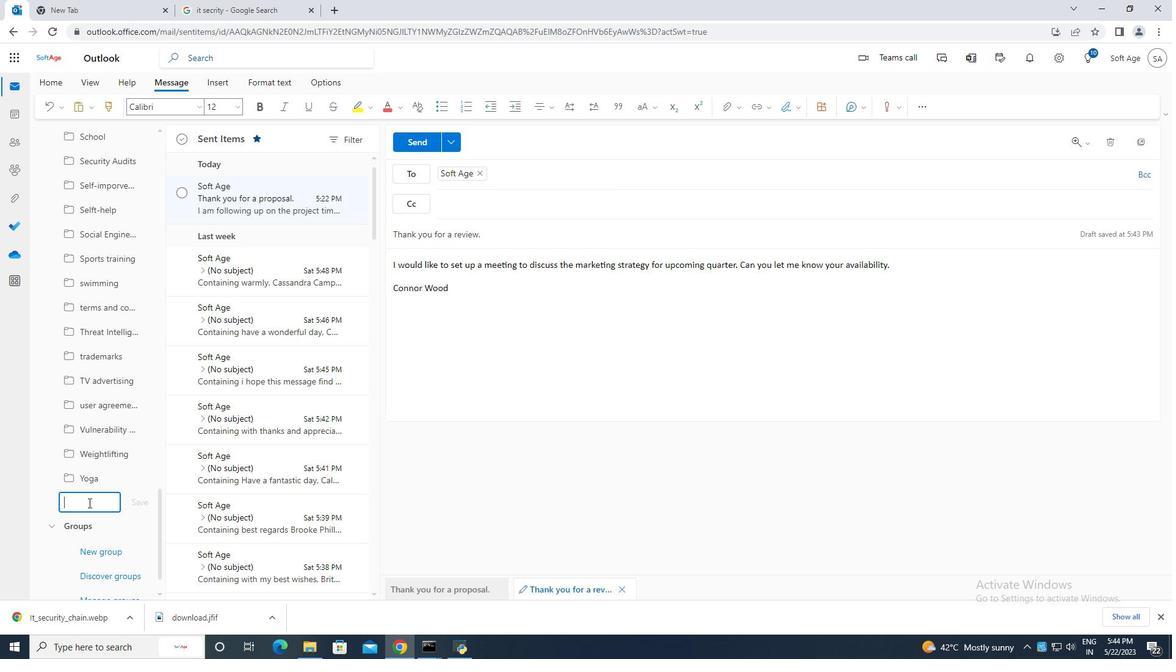 
Action: Key pressed <Key.caps_lock>E<Key.caps_lock>mail<Key.space>marketing
Screenshot: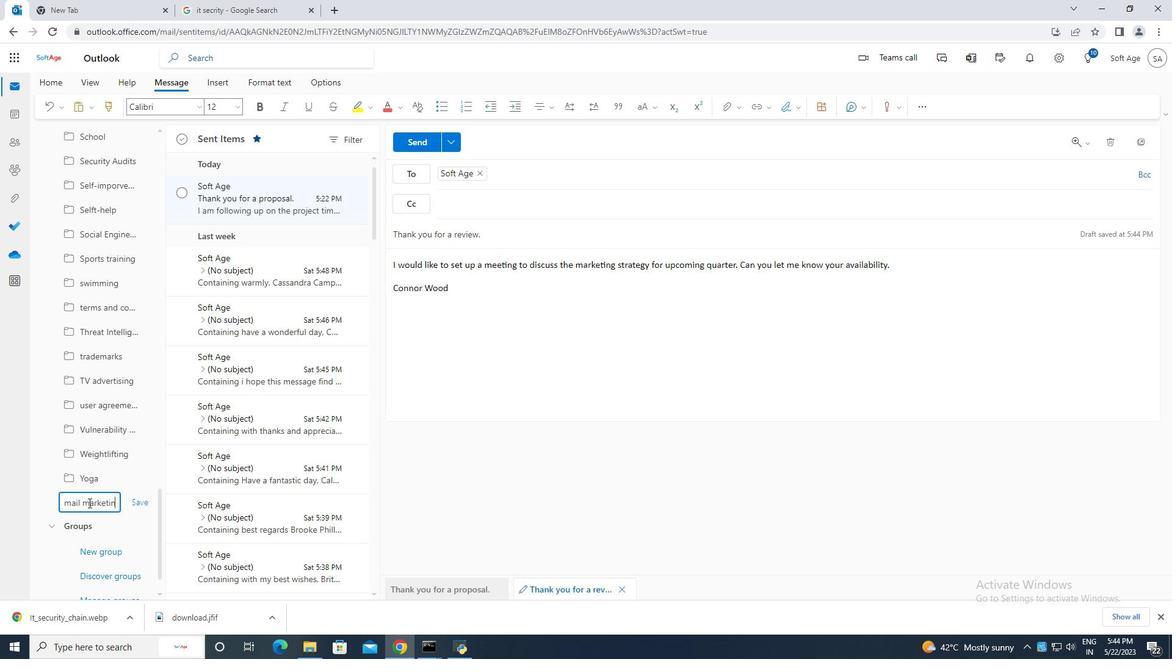 
Action: Mouse moved to (135, 504)
Screenshot: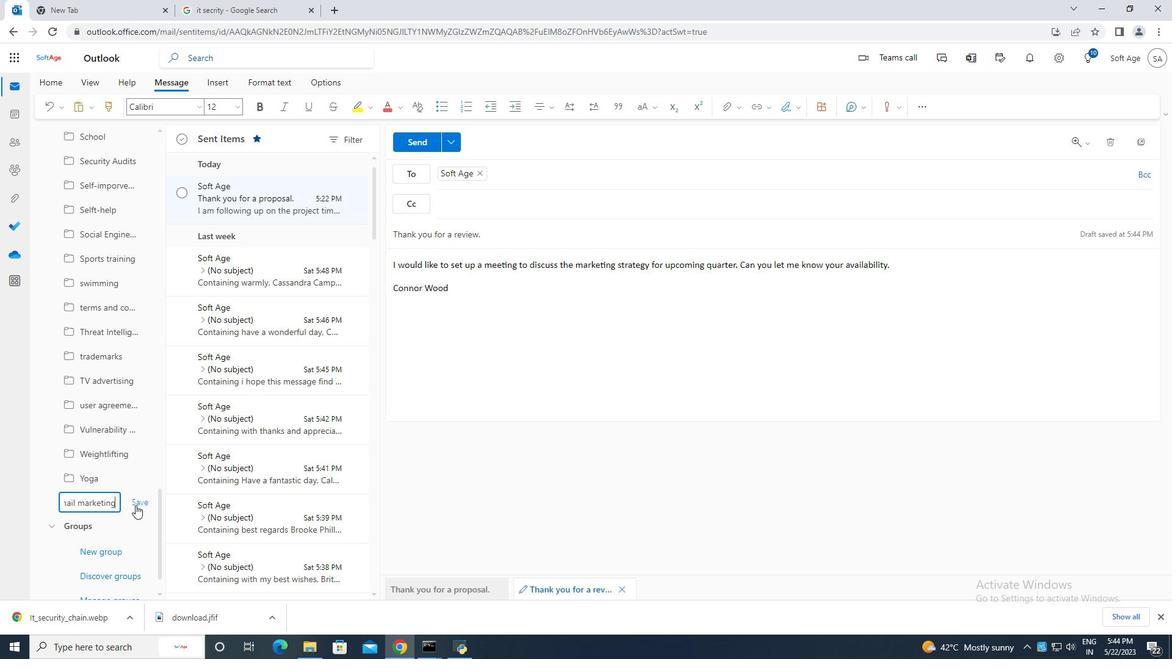 
Action: Mouse pressed left at (135, 504)
Screenshot: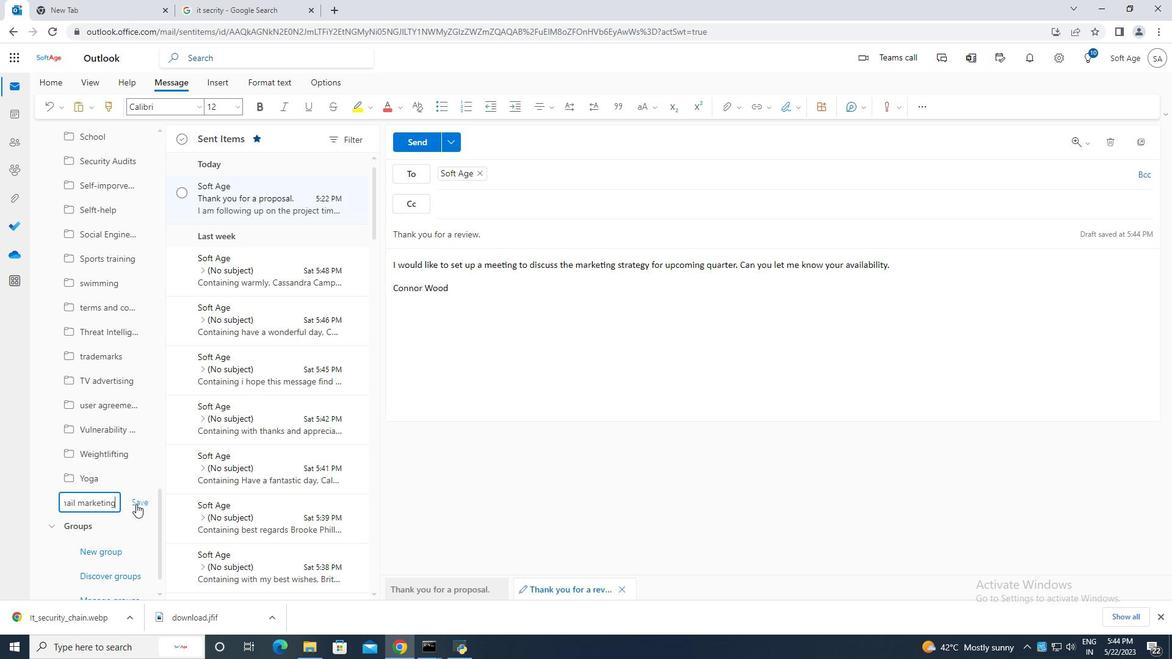 
Action: Mouse moved to (421, 143)
Screenshot: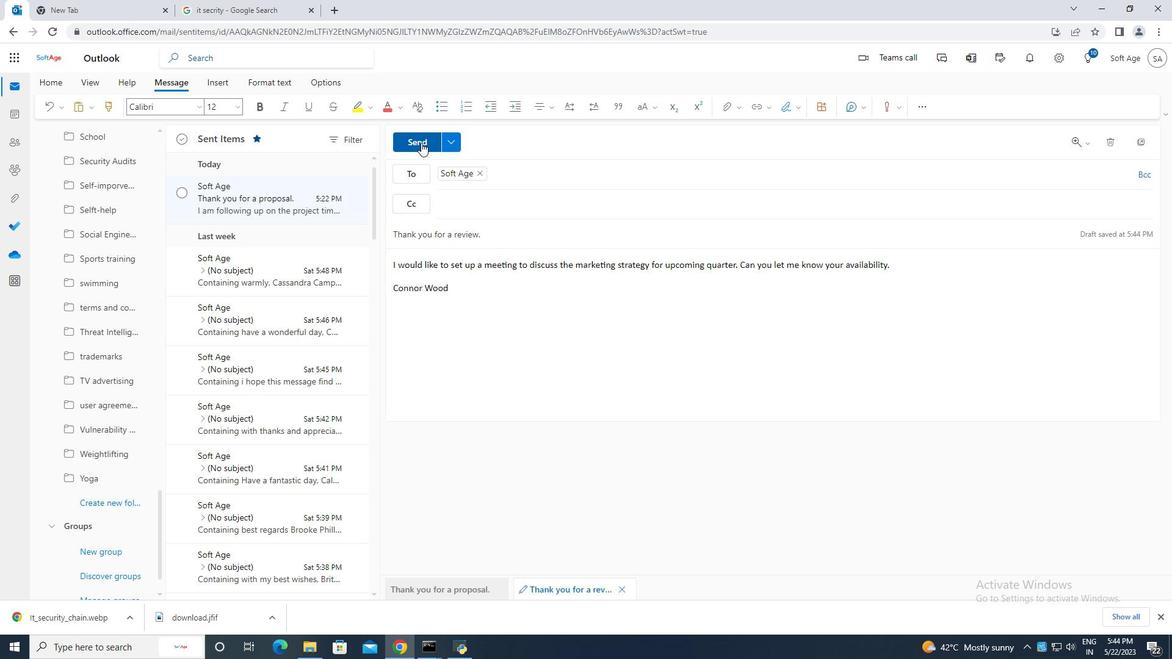
Action: Mouse pressed left at (421, 143)
Screenshot: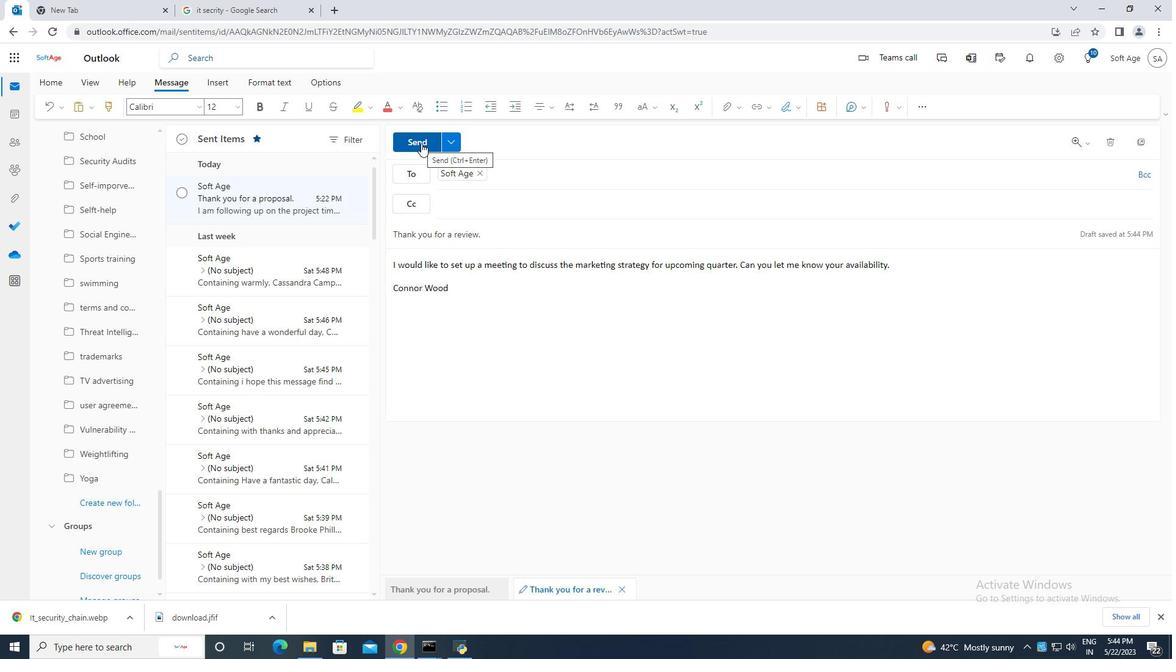 
Action: Mouse moved to (185, 194)
Screenshot: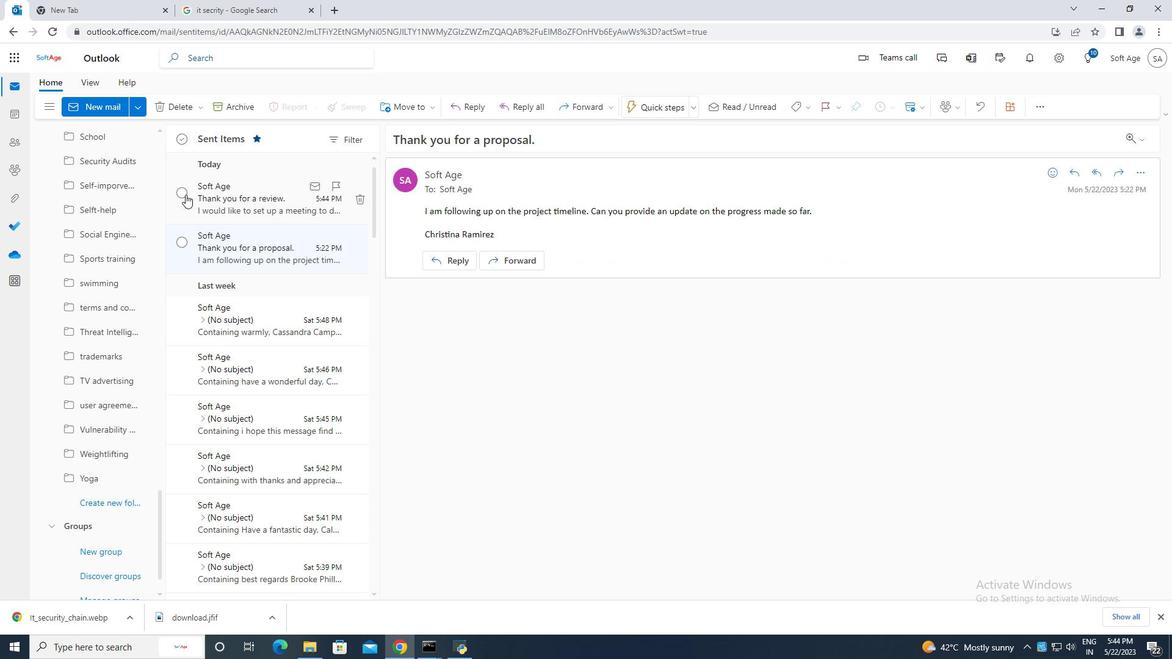 
Action: Mouse pressed left at (185, 194)
Screenshot: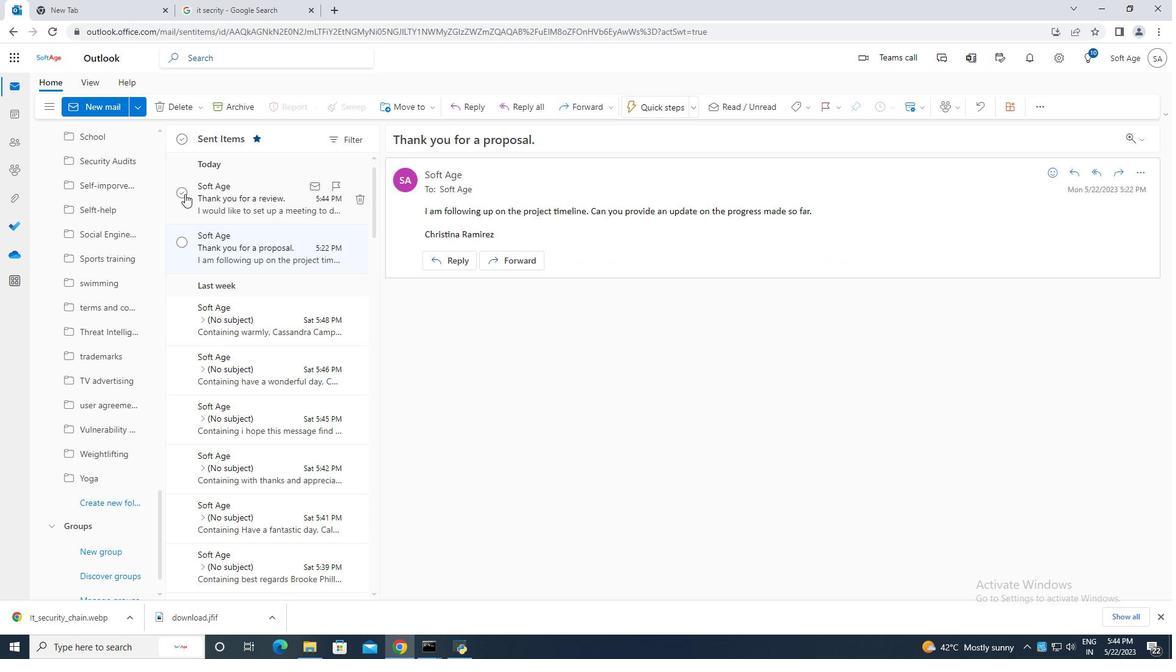
Action: Mouse moved to (417, 109)
Screenshot: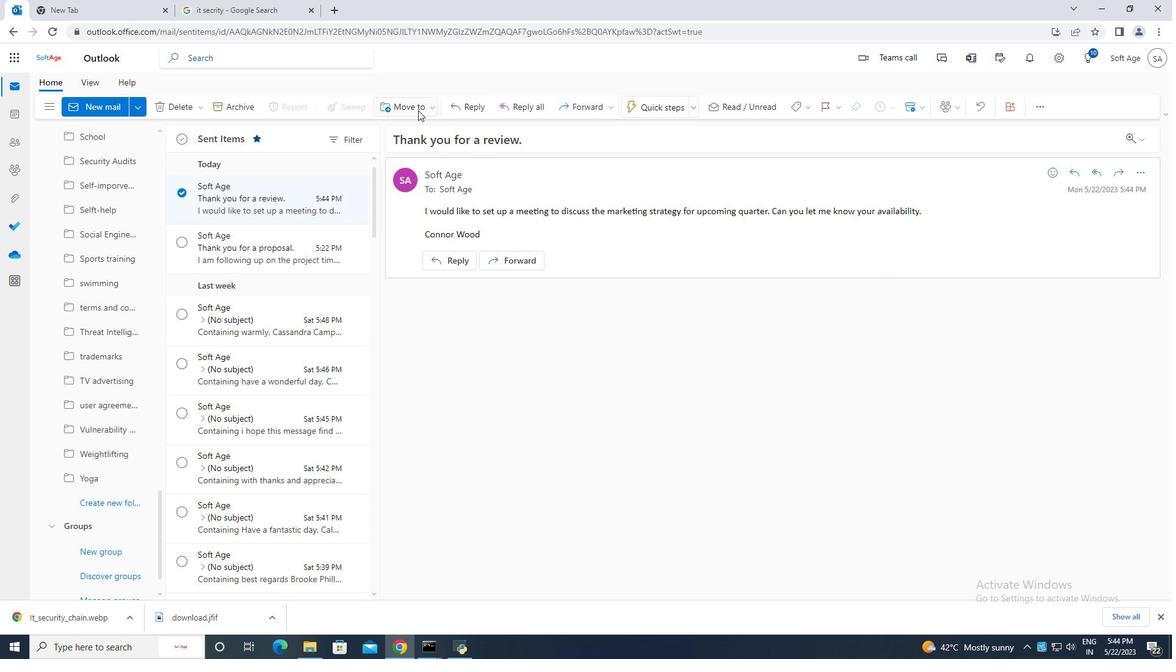 
Action: Mouse pressed left at (417, 109)
Screenshot: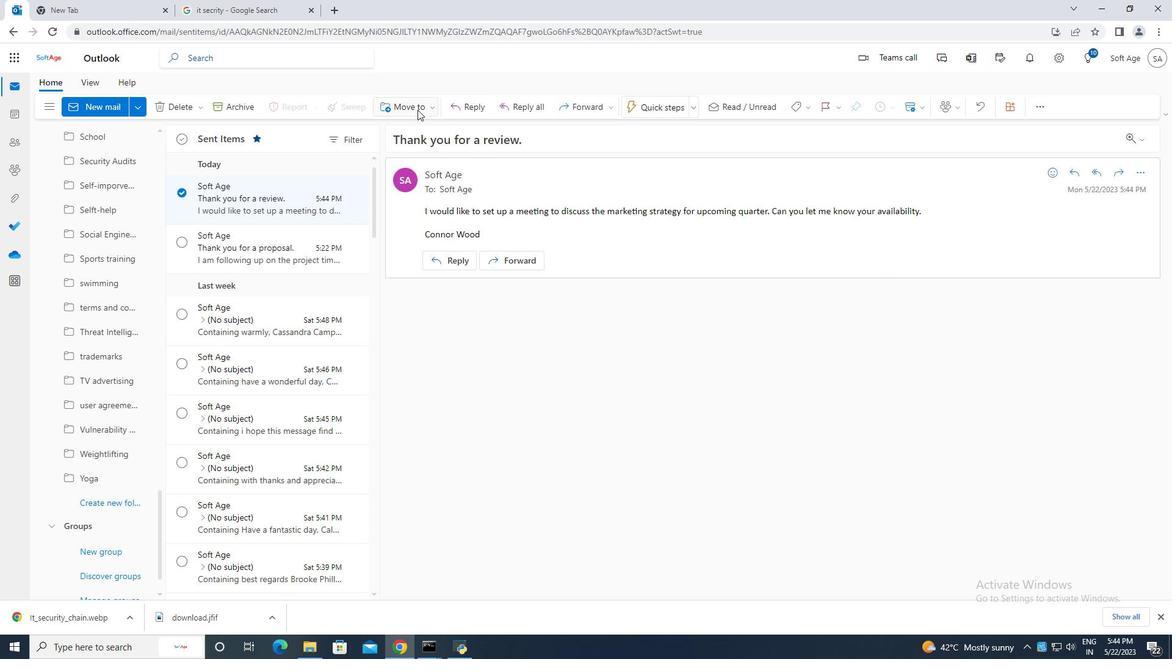 
Action: Mouse moved to (442, 130)
Screenshot: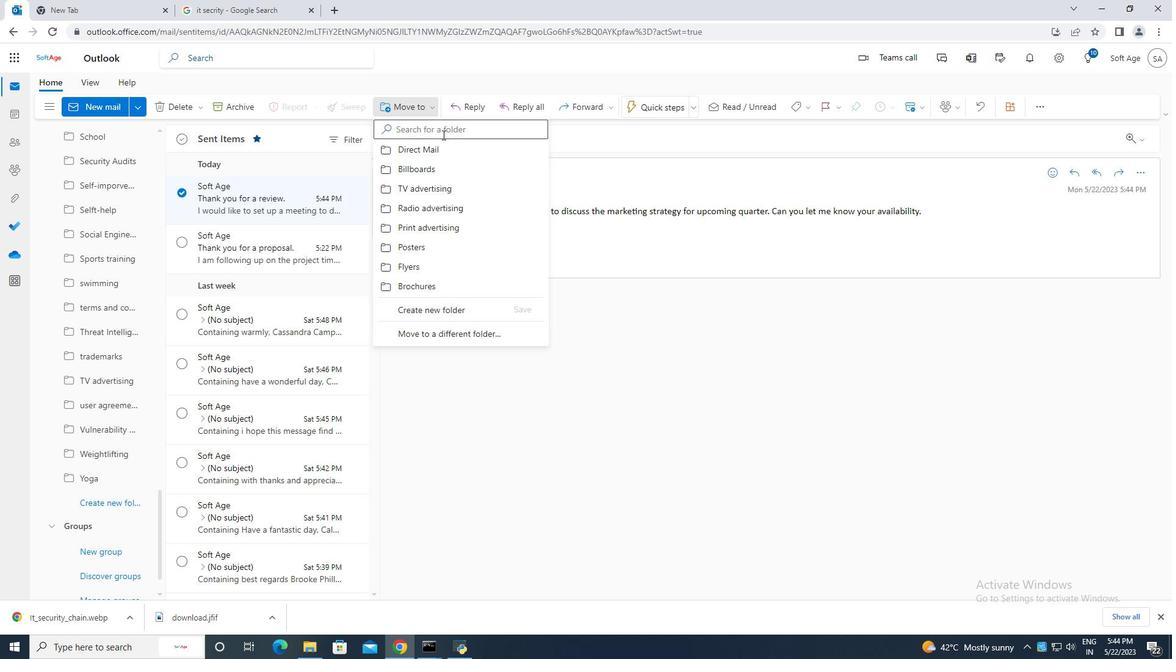 
Action: Mouse pressed left at (442, 130)
Screenshot: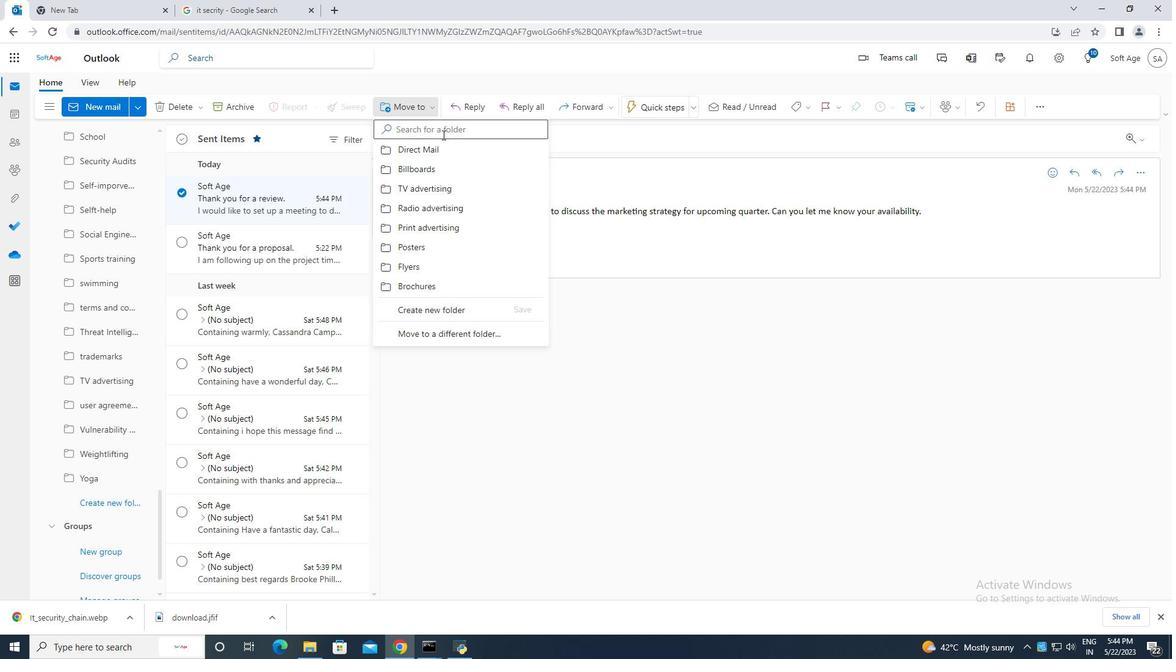 
Action: Key pressed email<Key.space>marketing
Screenshot: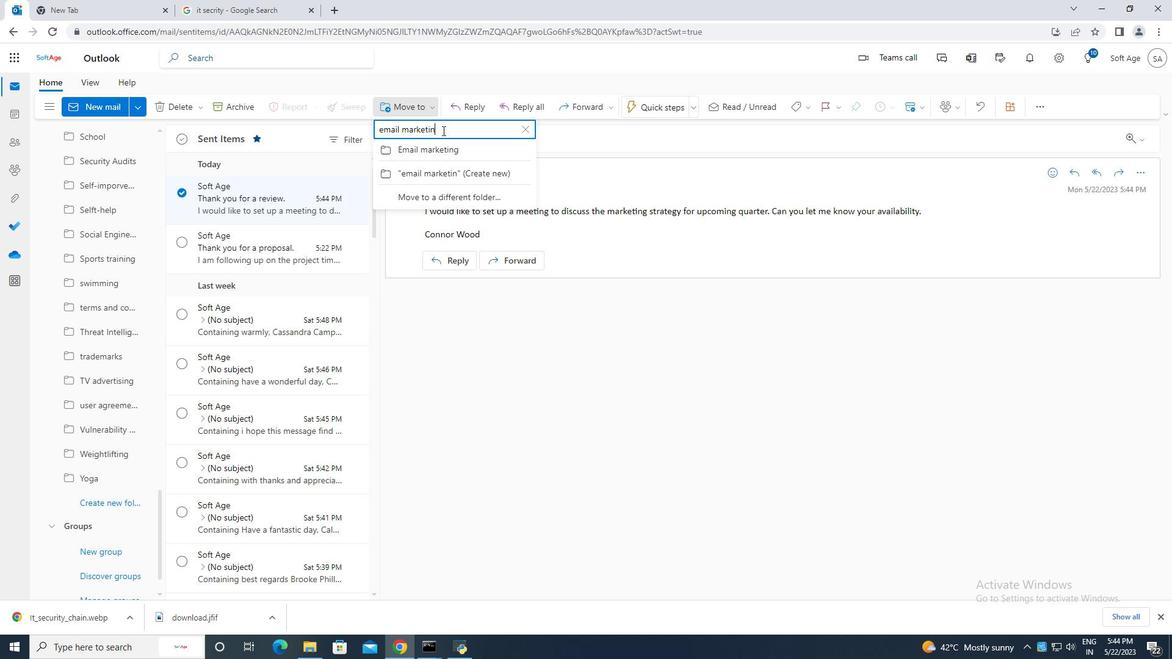 
Action: Mouse moved to (437, 149)
Screenshot: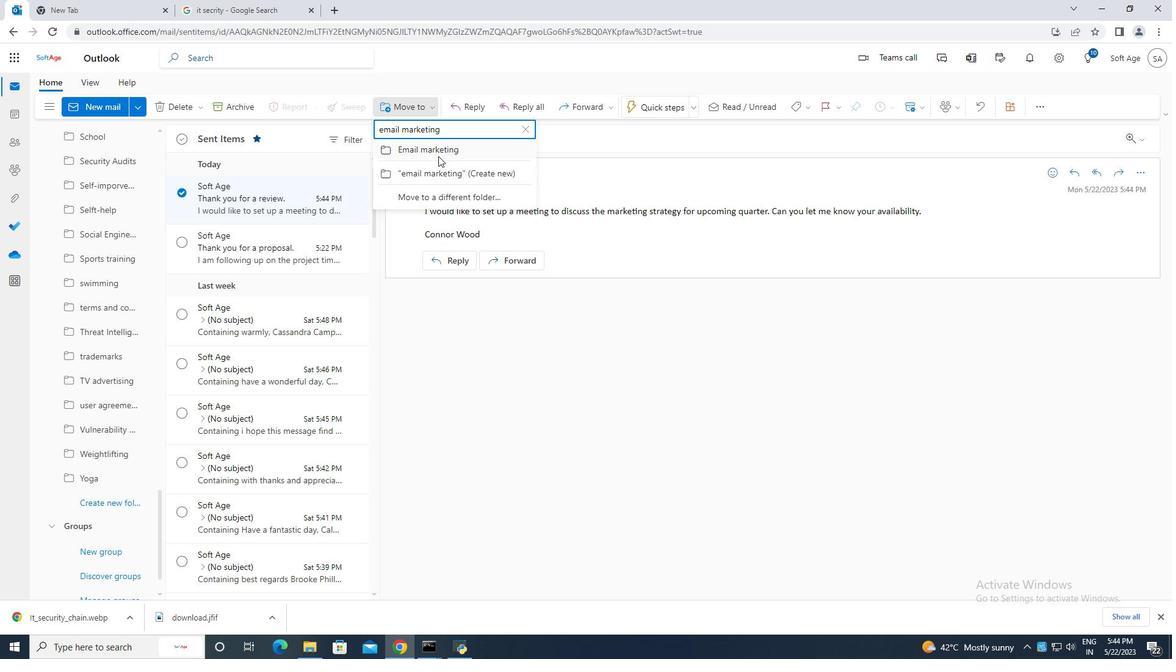 
Action: Mouse pressed left at (437, 149)
Screenshot: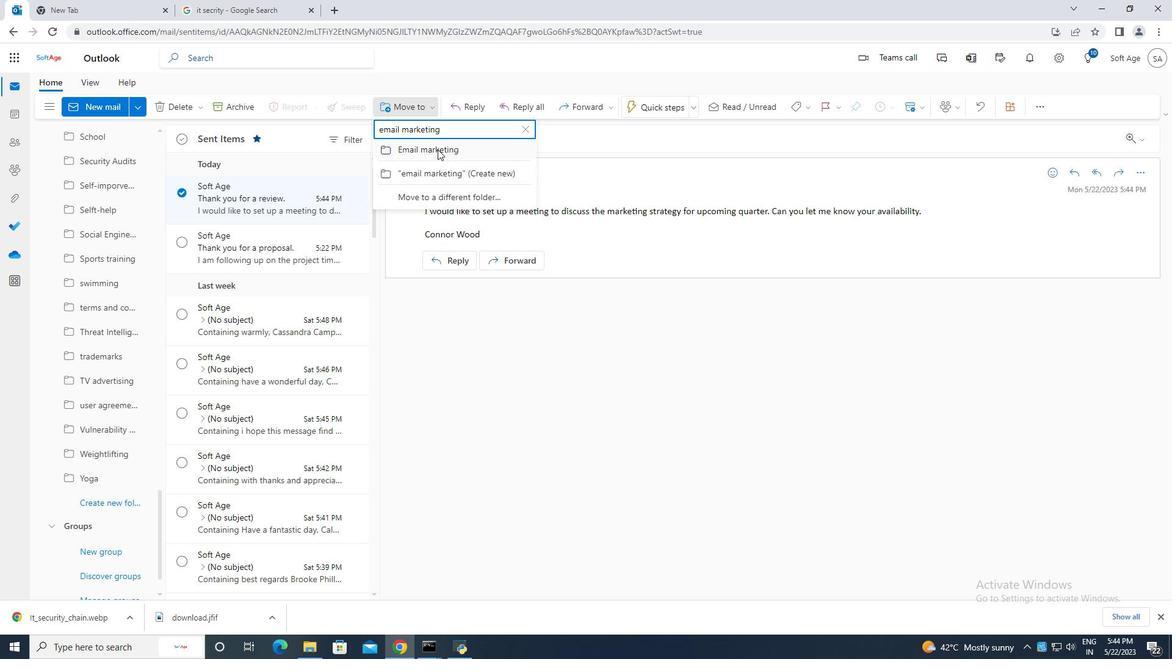 
Action: Mouse moved to (592, 165)
Screenshot: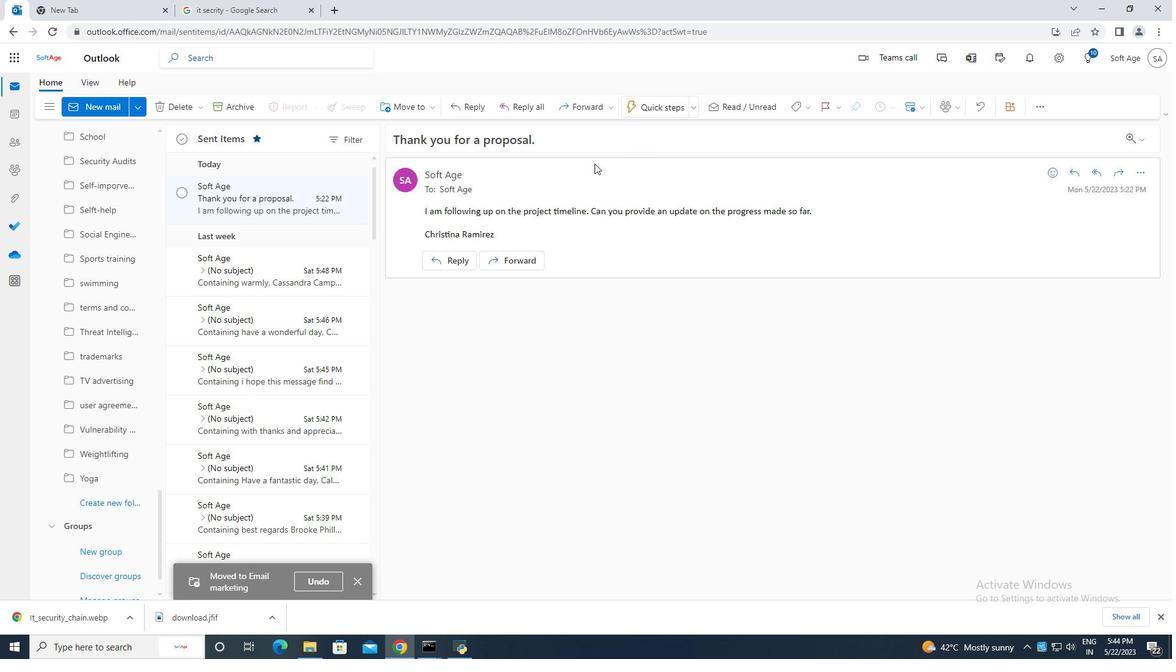 
